 Task: Look for space in Acámbaro, Mexico from 2nd June, 2023 to 15th June, 2023 for 2 adults in price range Rs.10000 to Rs.15000. Place can be entire place with 1  bedroom having 1 bed and 1 bathroom. Property type can be house, flat, guest house, hotel. Booking option can be shelf check-in. Required host language is English.
Action: Mouse moved to (428, 112)
Screenshot: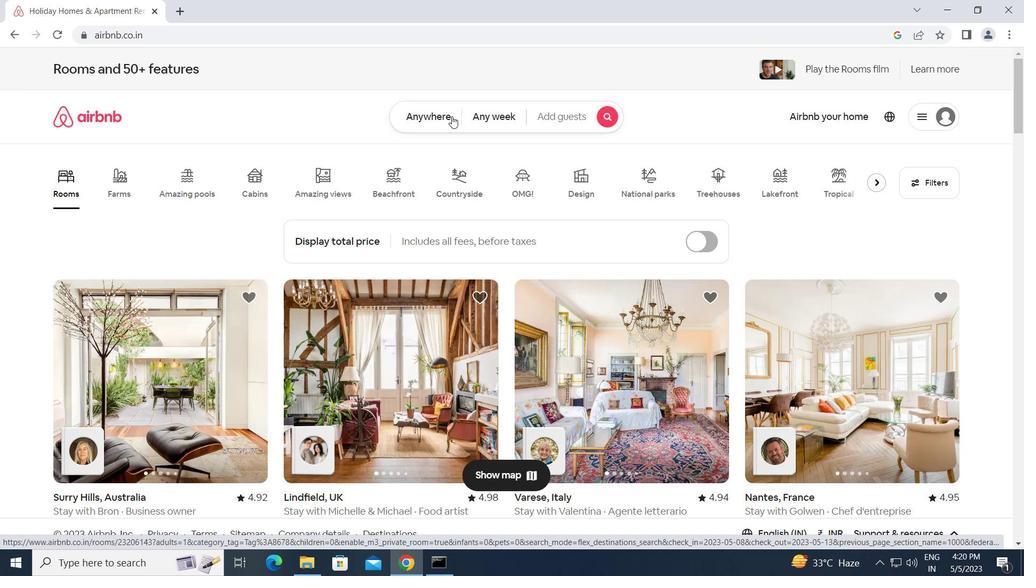 
Action: Mouse pressed left at (428, 112)
Screenshot: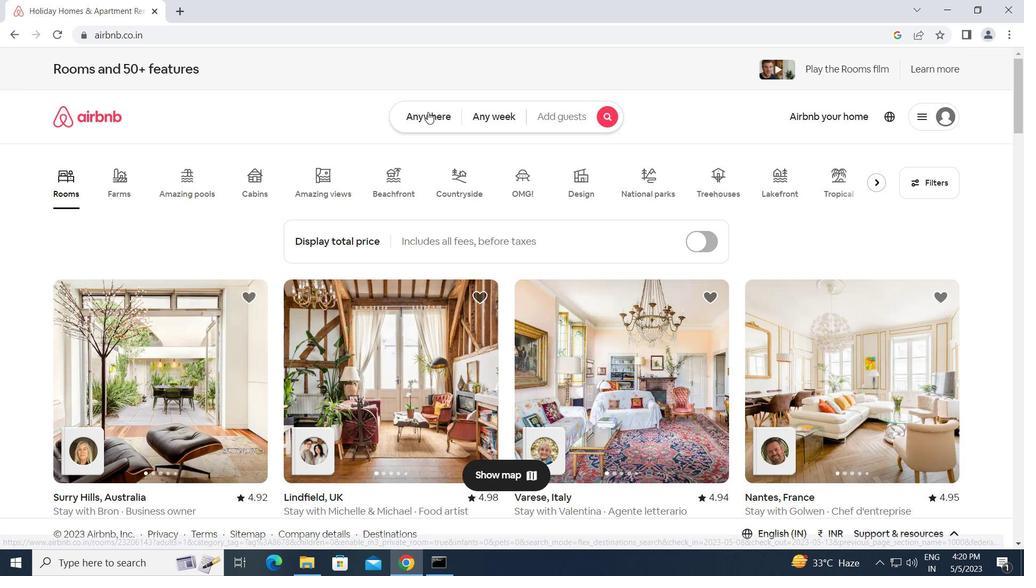 
Action: Mouse moved to (296, 159)
Screenshot: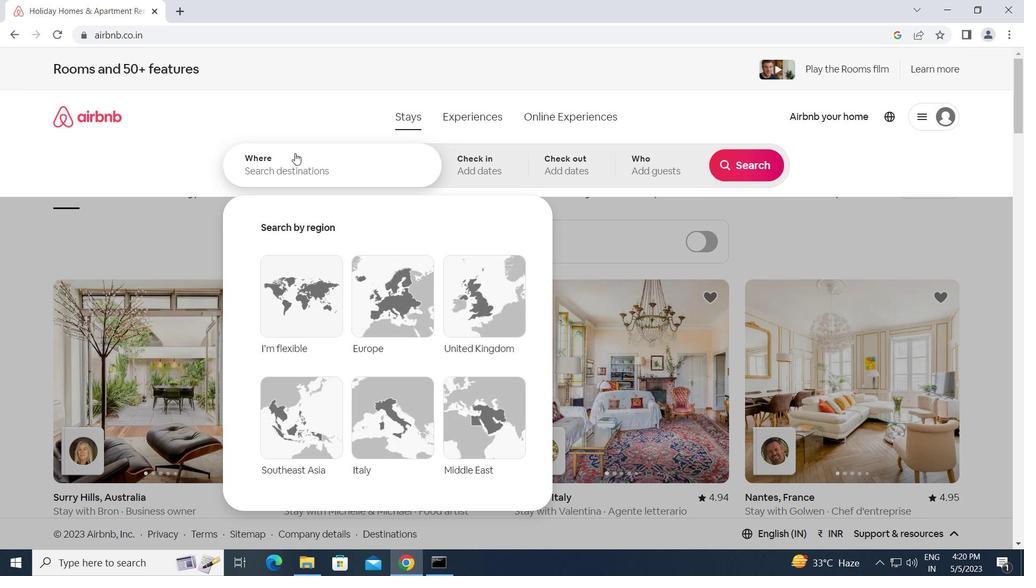 
Action: Mouse pressed left at (296, 159)
Screenshot: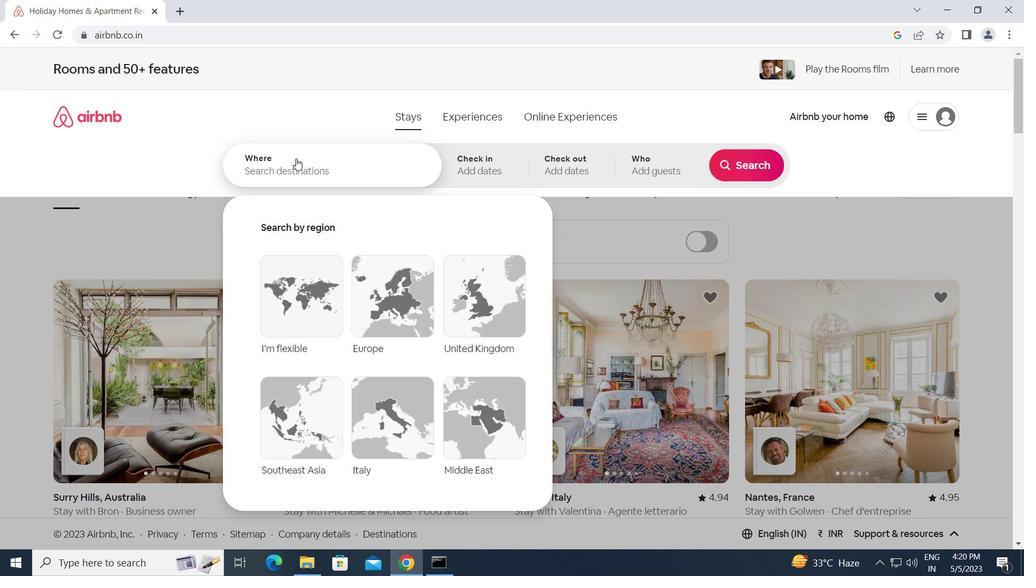 
Action: Key pressed a<Key.caps_lock>cambaro,
Screenshot: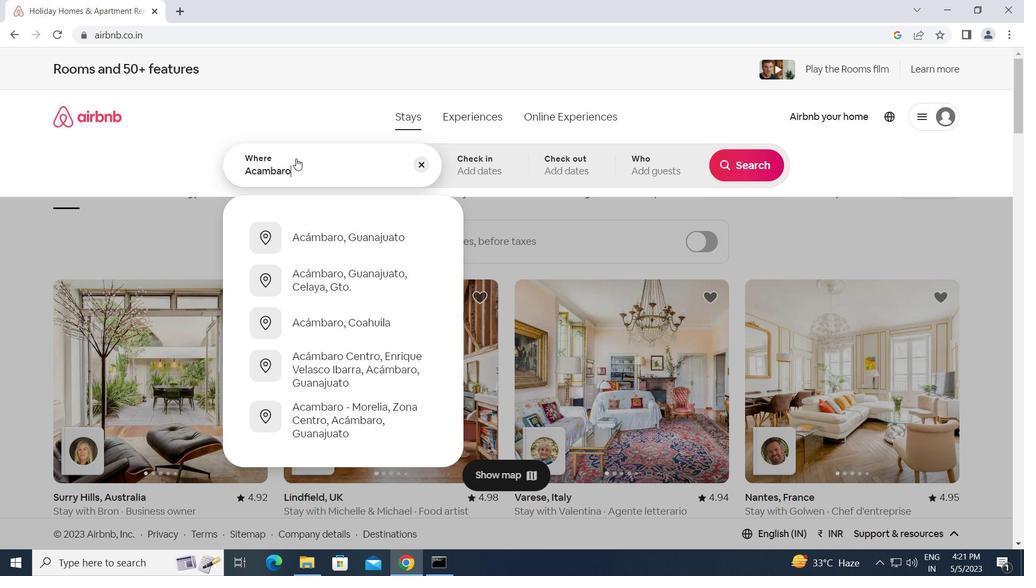 
Action: Mouse moved to (747, 197)
Screenshot: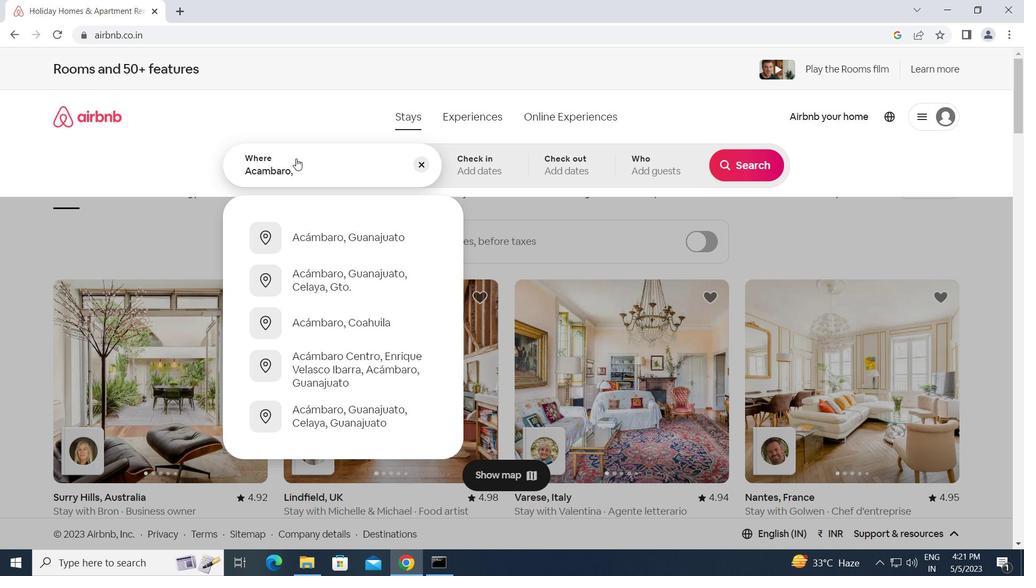 
Action: Key pressed <Key.caps_lock>m<Key.backspace><Key.space><Key.caps_lock>m<Key.caps_lock><Key.backspace>m<Key.caps_lock>exico<Key.enter>
Screenshot: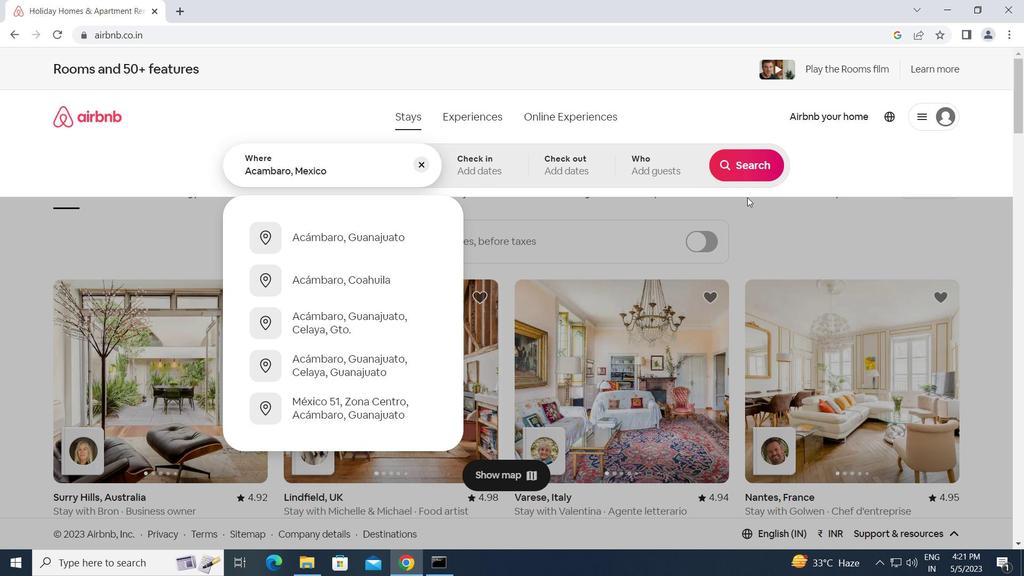
Action: Mouse moved to (696, 329)
Screenshot: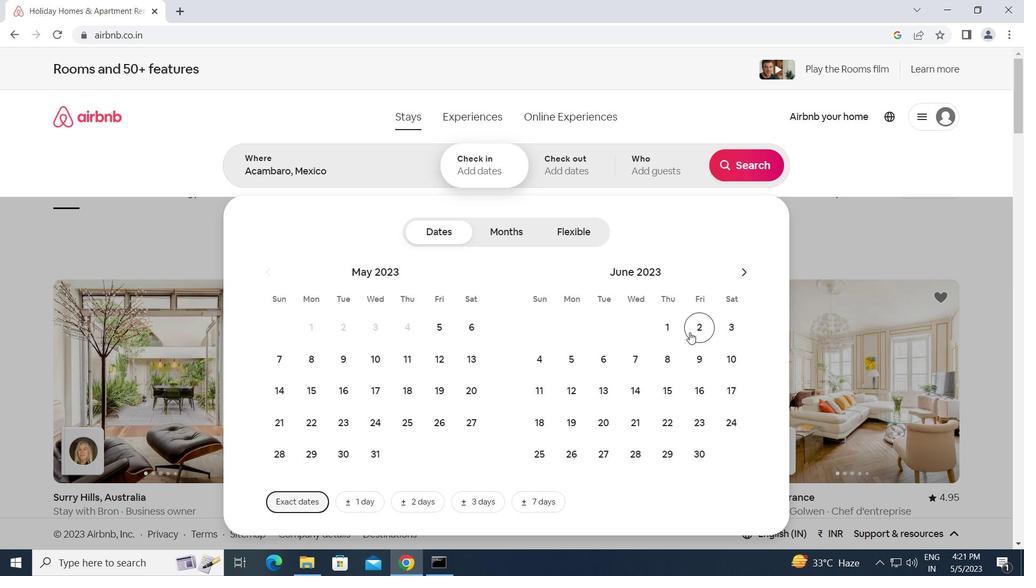 
Action: Mouse pressed left at (696, 329)
Screenshot: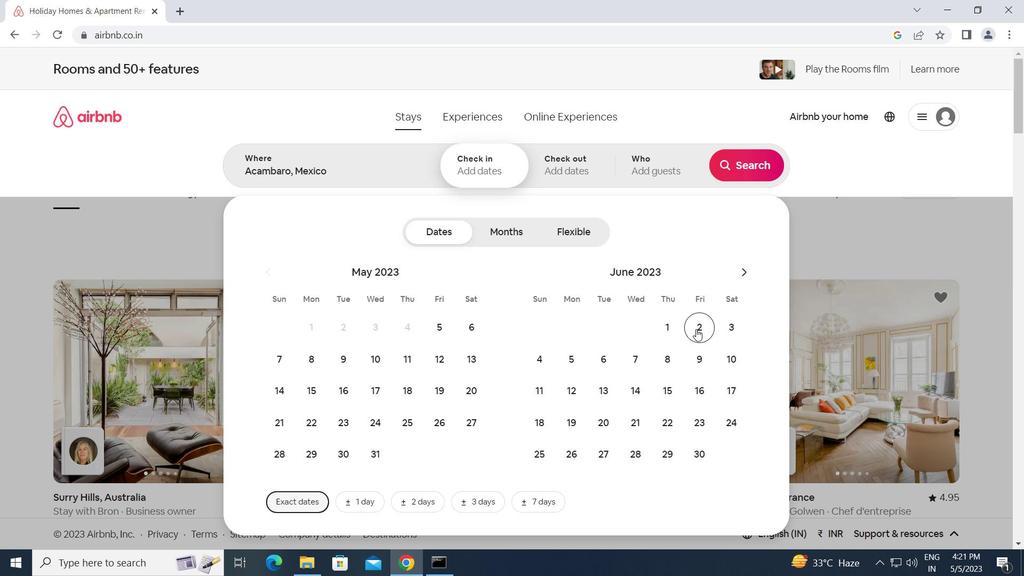 
Action: Mouse moved to (665, 391)
Screenshot: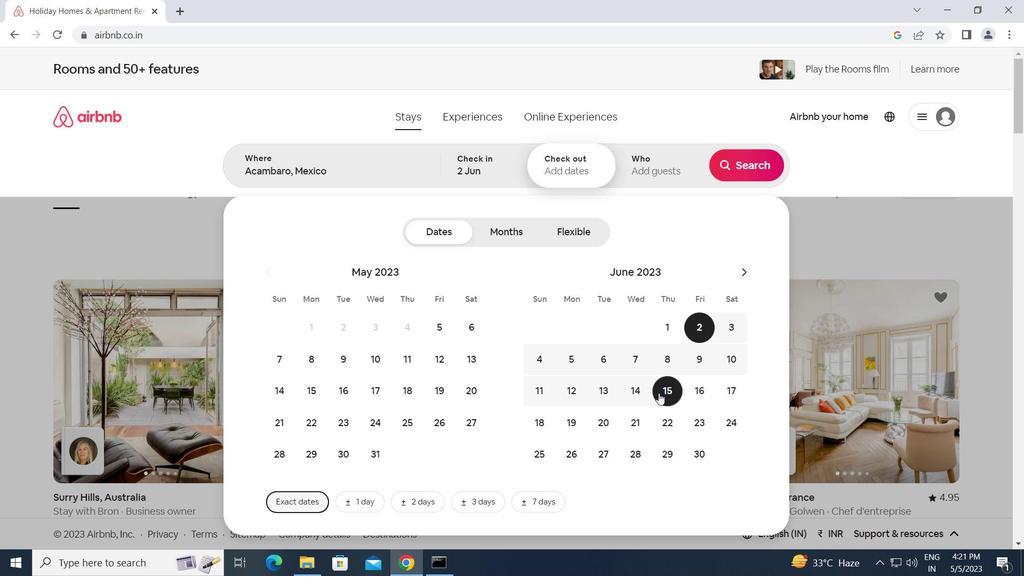
Action: Mouse pressed left at (665, 391)
Screenshot: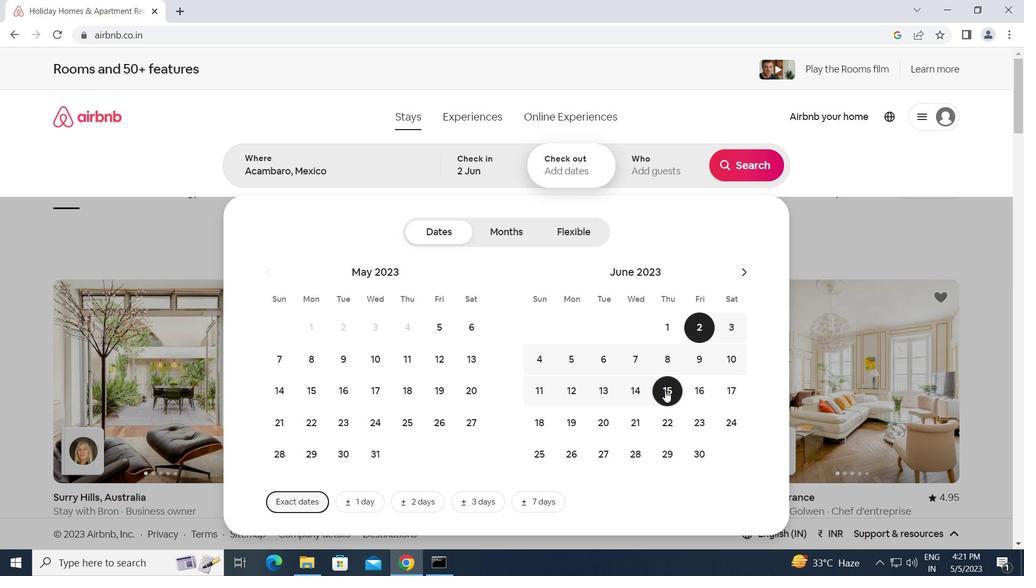 
Action: Mouse moved to (657, 158)
Screenshot: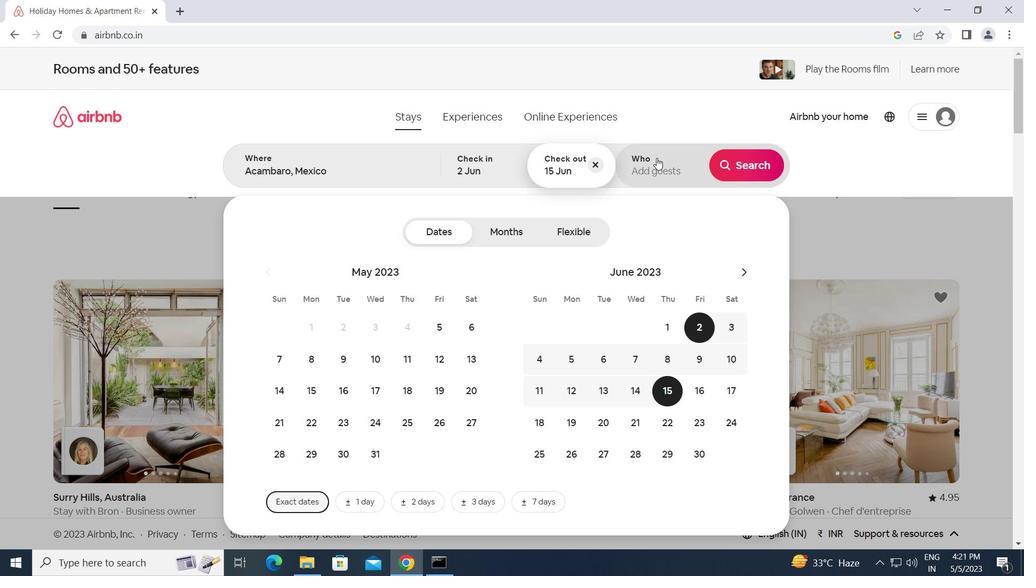 
Action: Mouse pressed left at (657, 158)
Screenshot: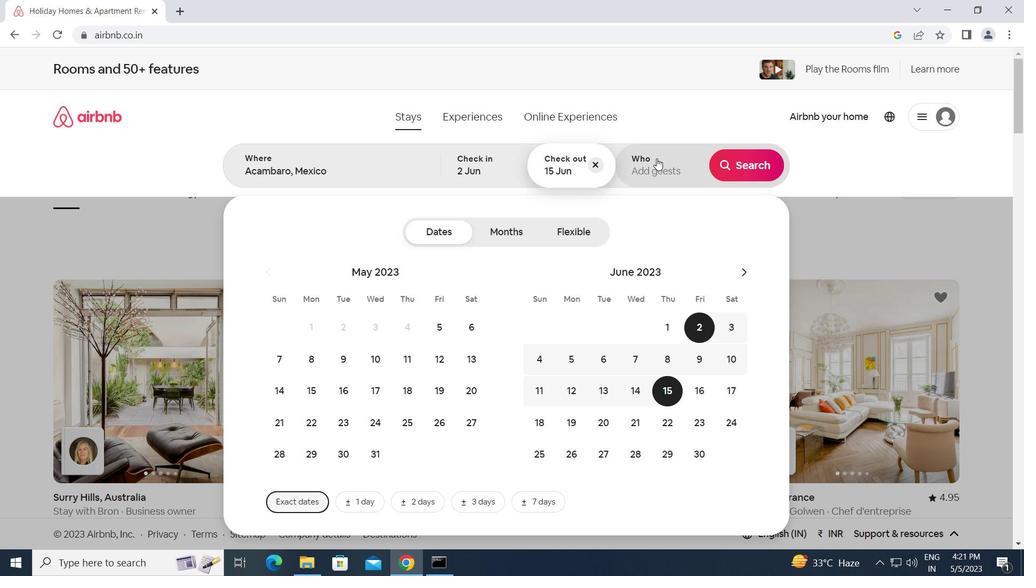 
Action: Mouse moved to (747, 234)
Screenshot: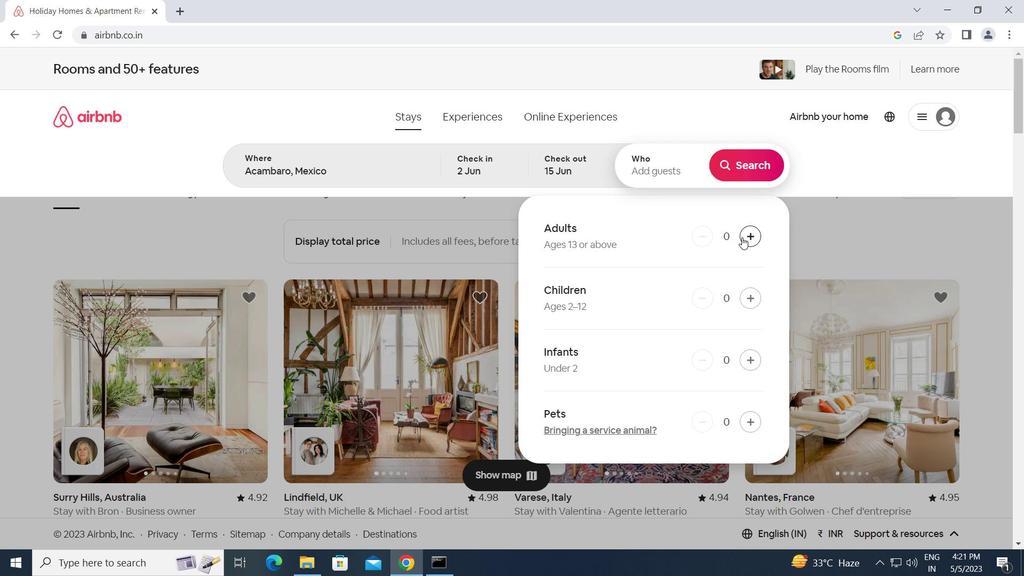 
Action: Mouse pressed left at (747, 234)
Screenshot: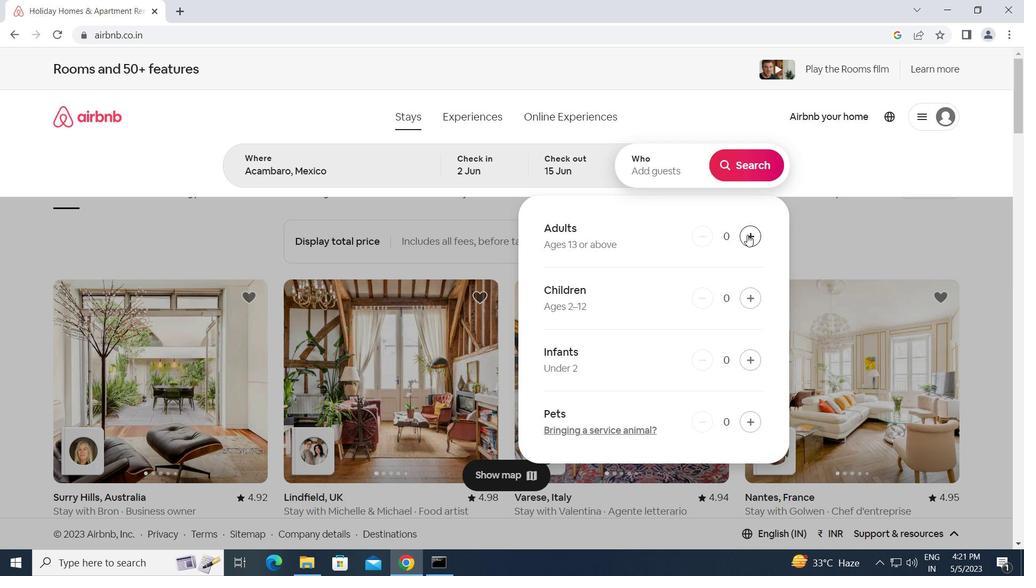 
Action: Mouse pressed left at (747, 234)
Screenshot: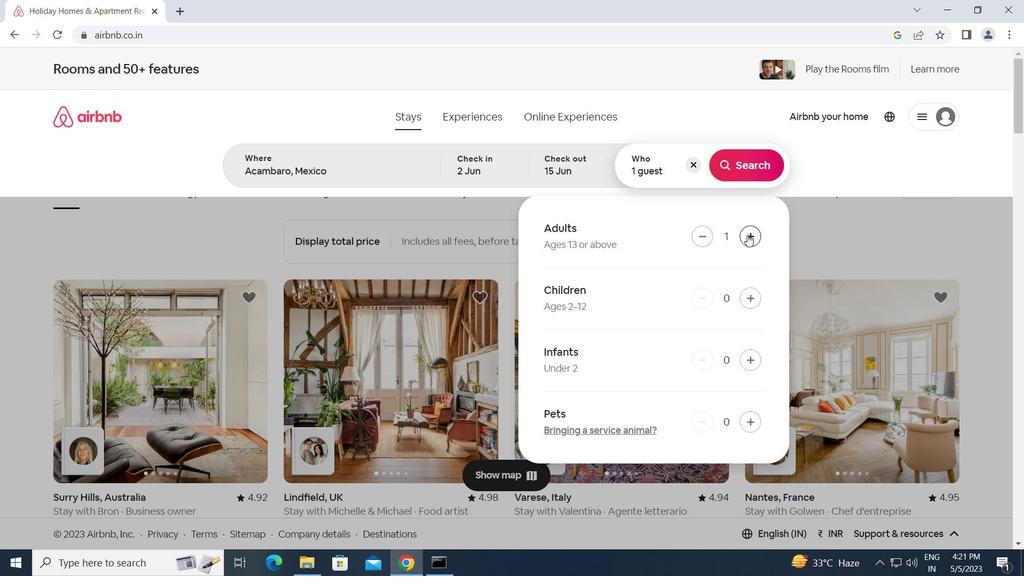 
Action: Mouse moved to (747, 156)
Screenshot: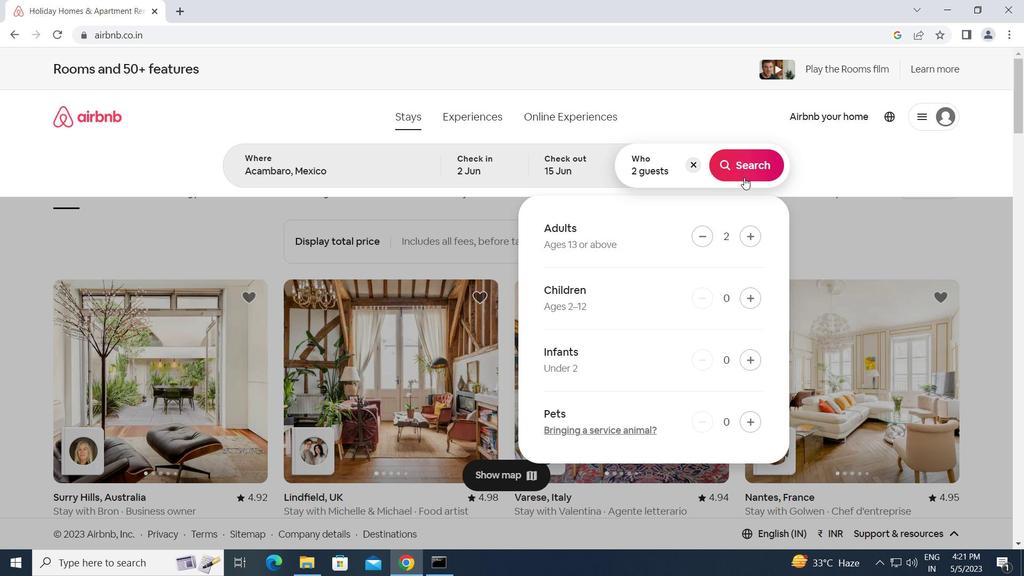 
Action: Mouse pressed left at (747, 156)
Screenshot: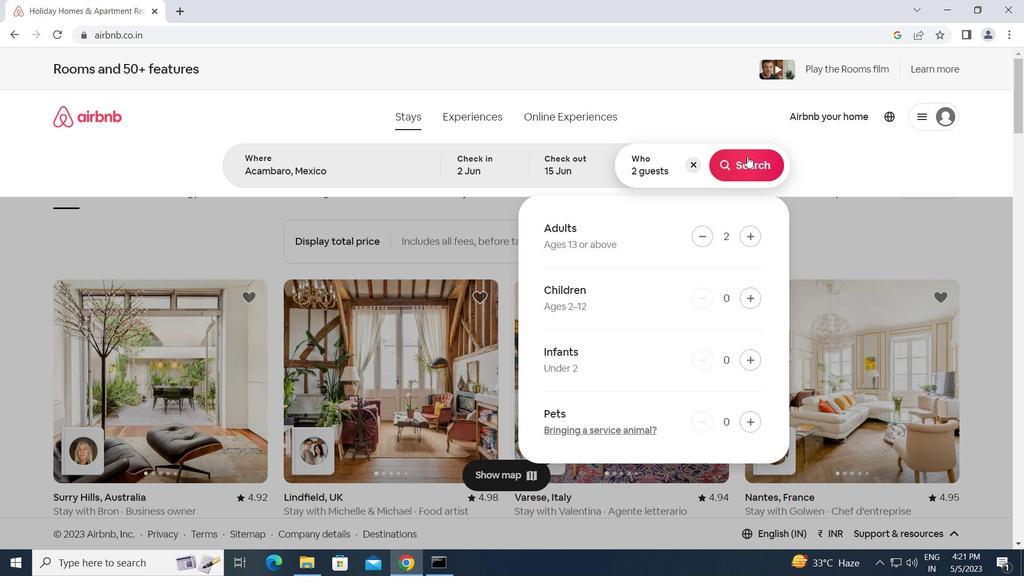 
Action: Mouse moved to (959, 127)
Screenshot: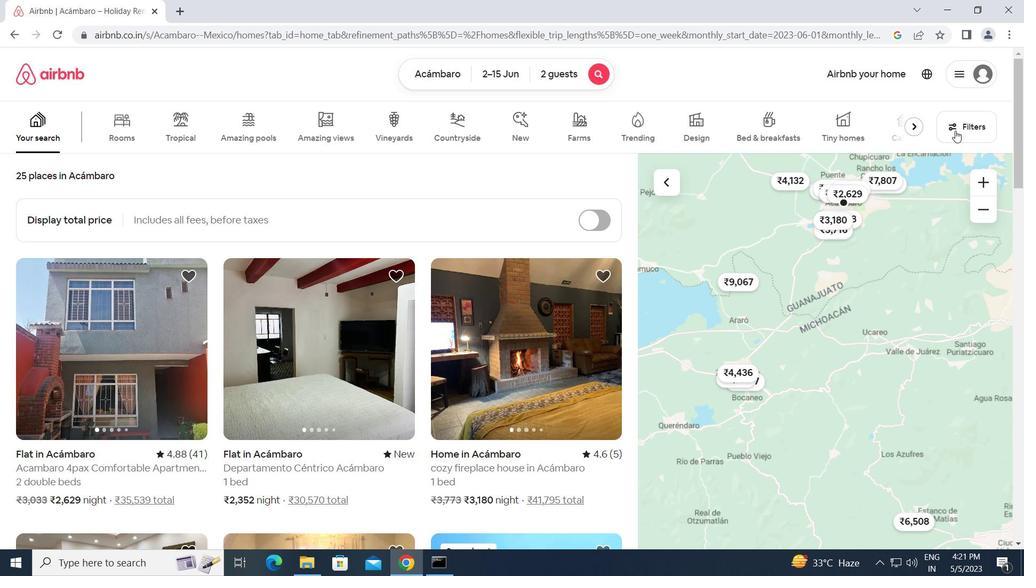 
Action: Mouse pressed left at (959, 127)
Screenshot: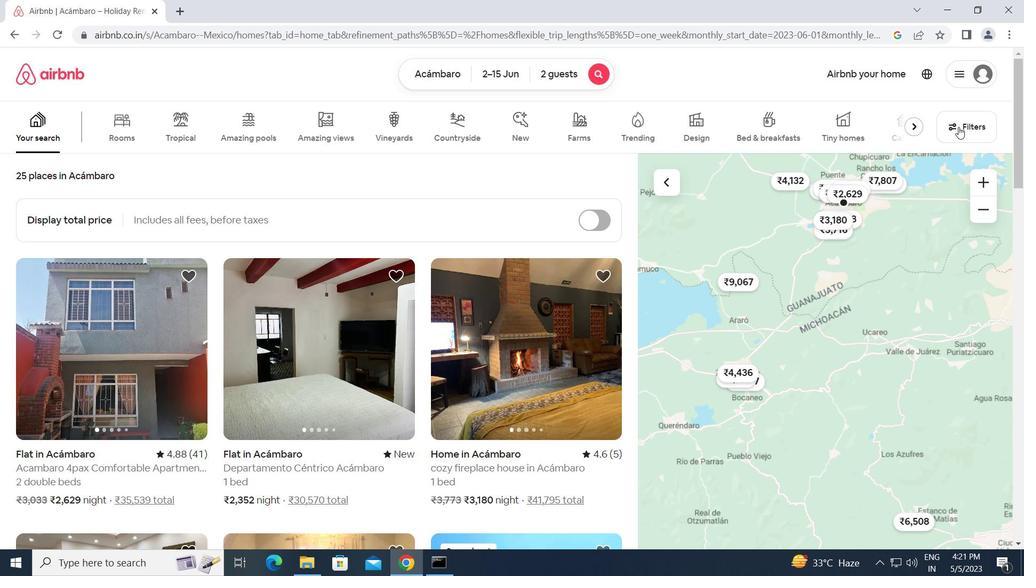 
Action: Mouse moved to (330, 458)
Screenshot: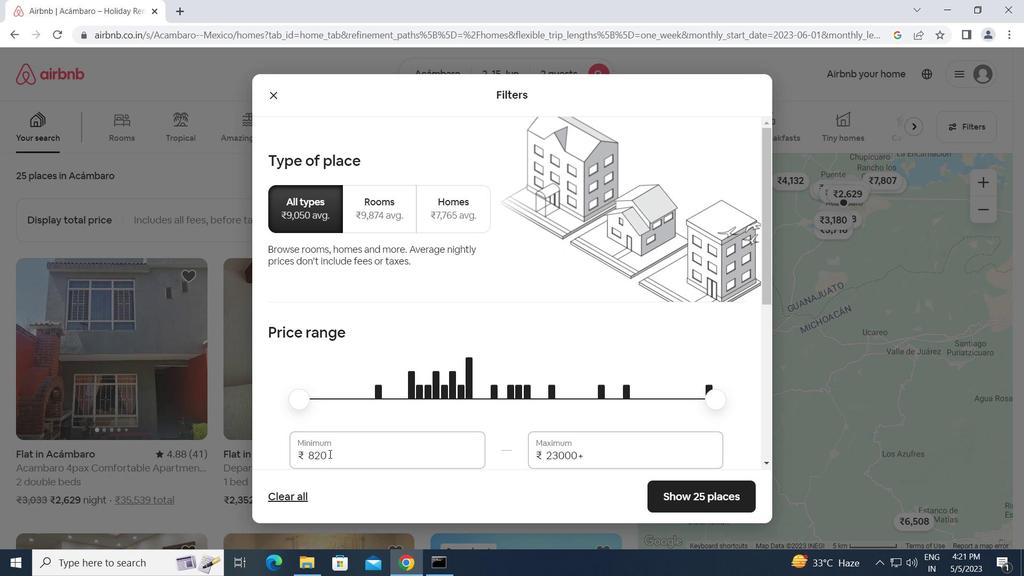 
Action: Mouse pressed left at (330, 458)
Screenshot: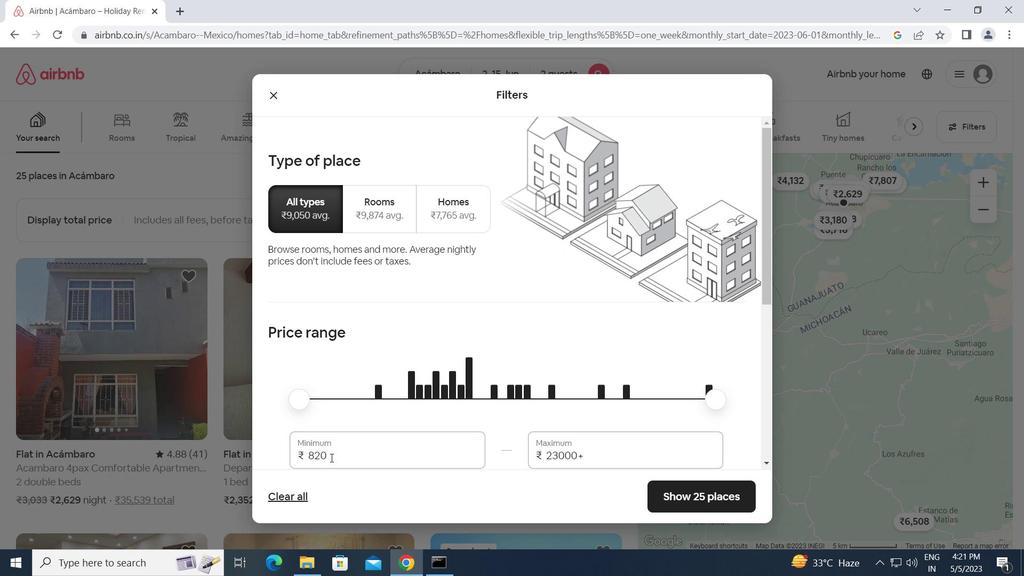
Action: Mouse moved to (298, 456)
Screenshot: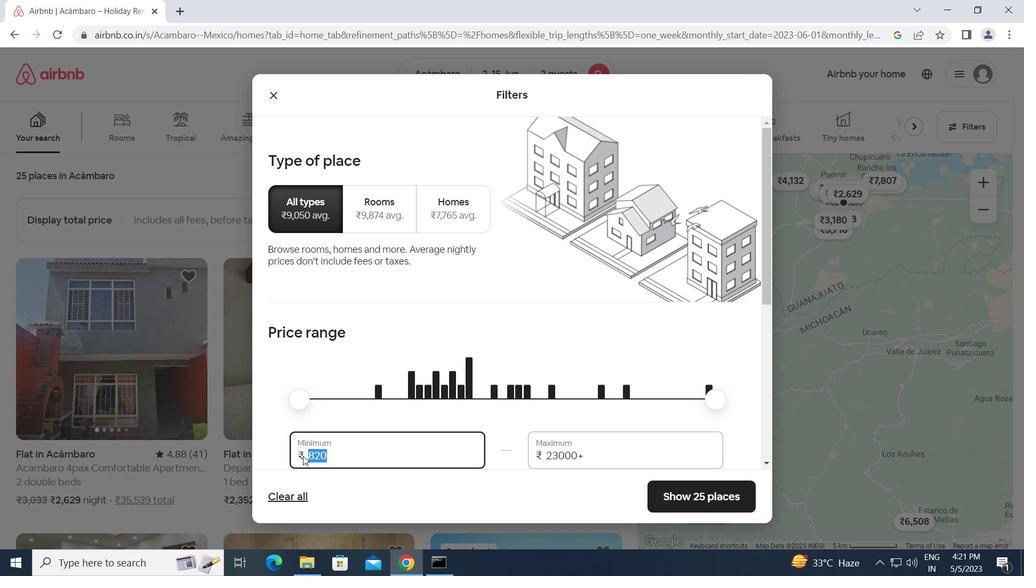
Action: Key pressed 10000<Key.tab>15000
Screenshot: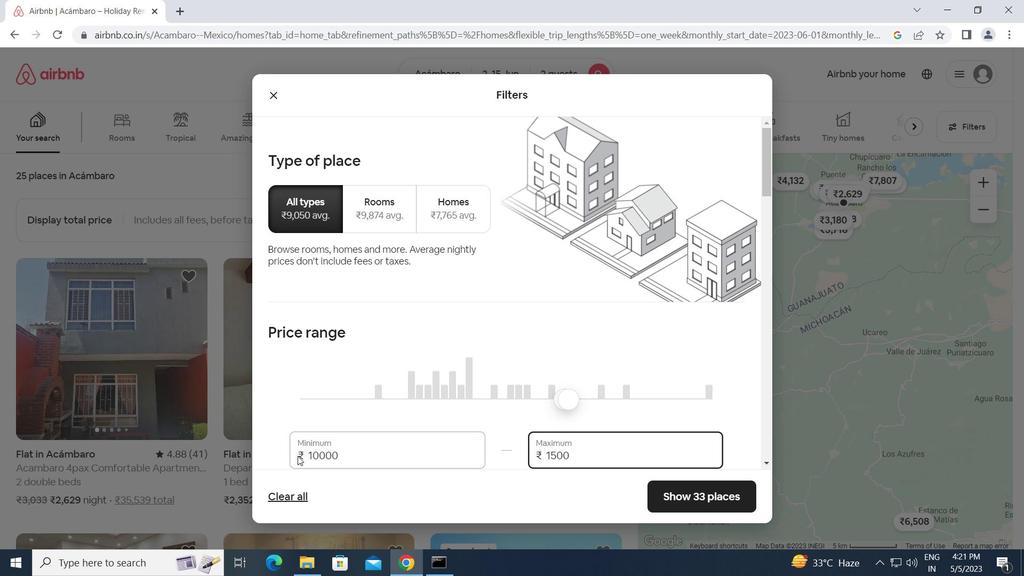 
Action: Mouse moved to (343, 466)
Screenshot: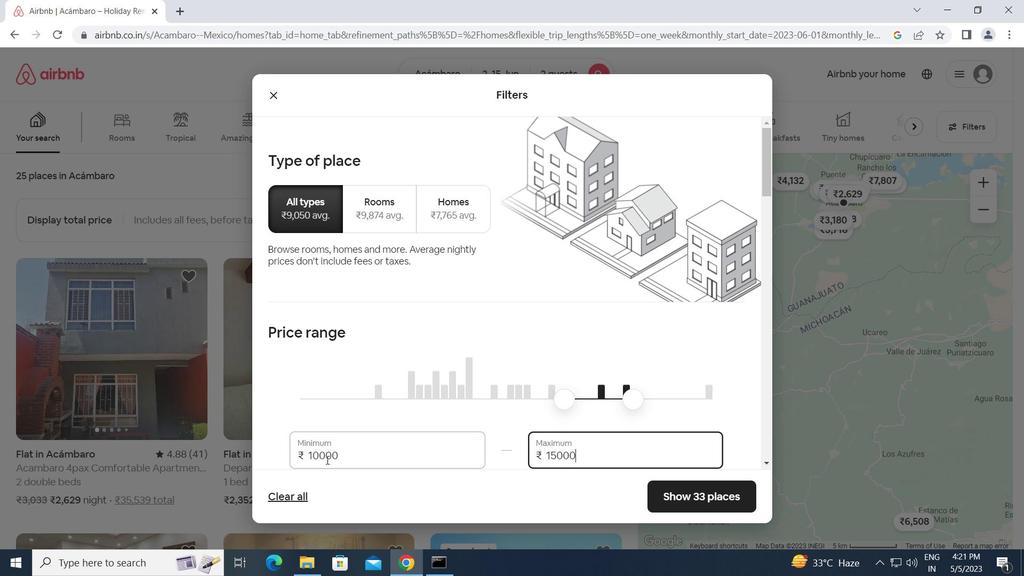 
Action: Mouse scrolled (343, 465) with delta (0, 0)
Screenshot: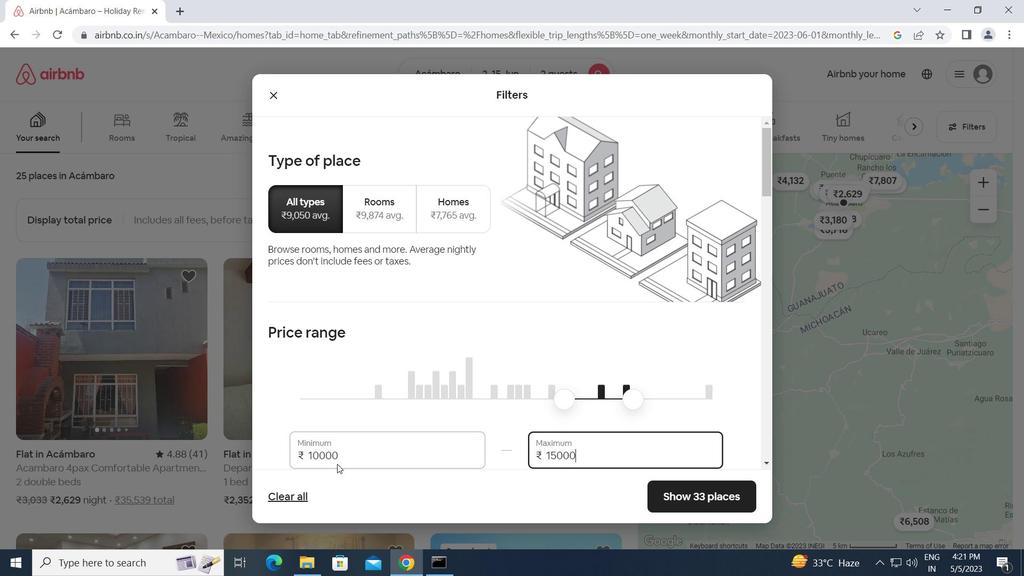 
Action: Mouse scrolled (343, 465) with delta (0, 0)
Screenshot: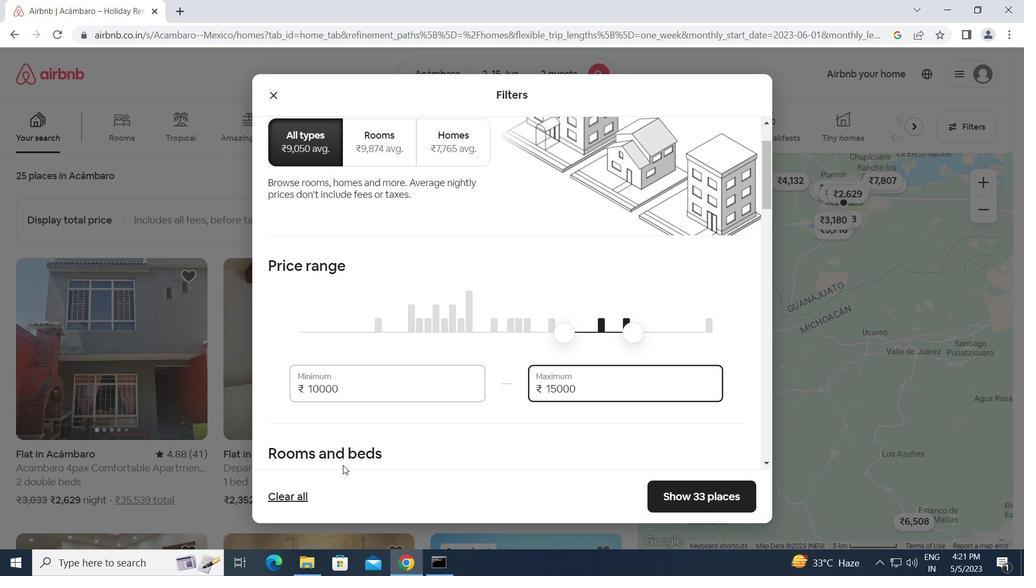 
Action: Mouse scrolled (343, 465) with delta (0, 0)
Screenshot: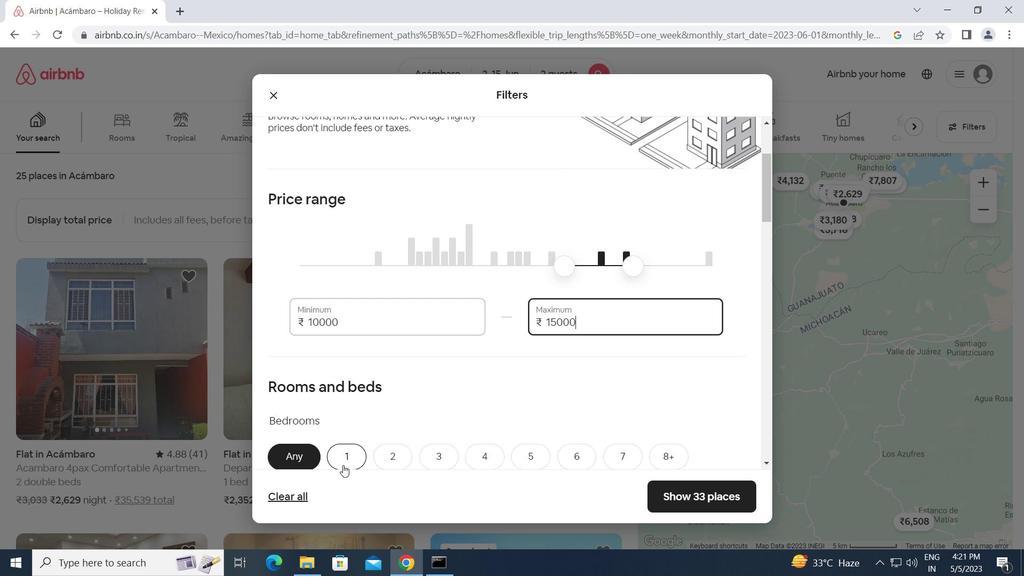 
Action: Mouse scrolled (343, 465) with delta (0, 0)
Screenshot: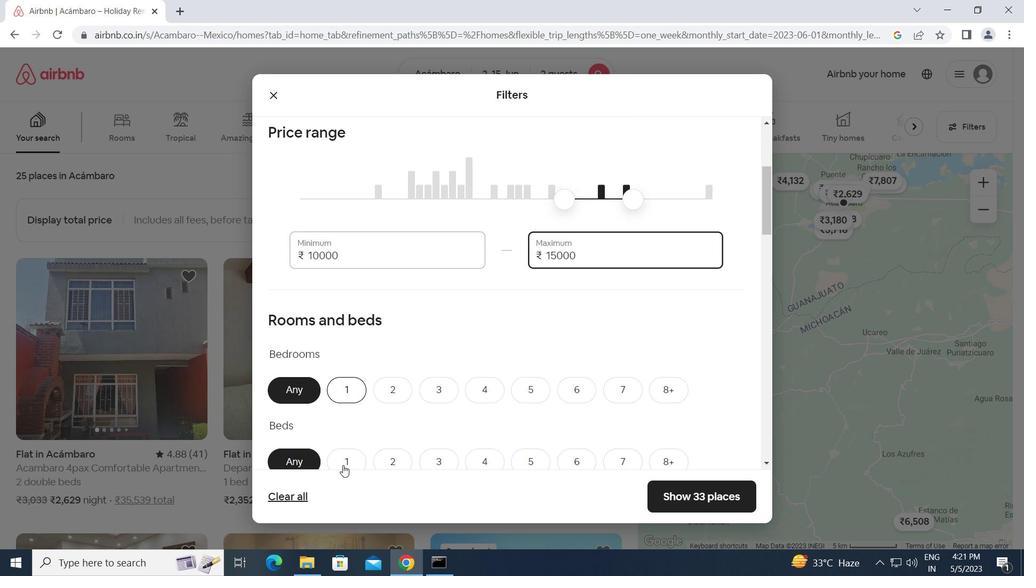 
Action: Mouse scrolled (343, 465) with delta (0, 0)
Screenshot: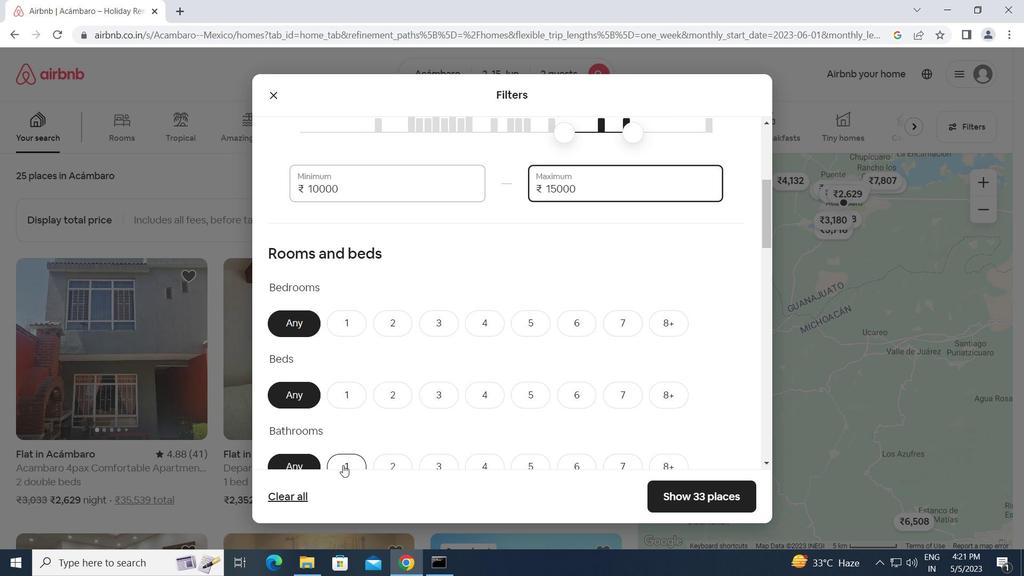
Action: Mouse moved to (343, 259)
Screenshot: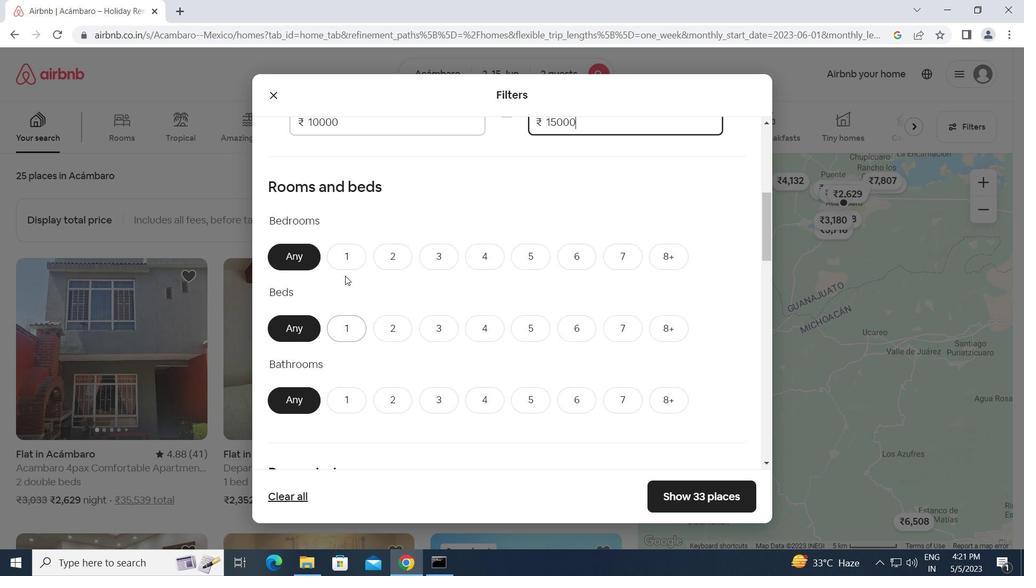 
Action: Mouse pressed left at (343, 259)
Screenshot: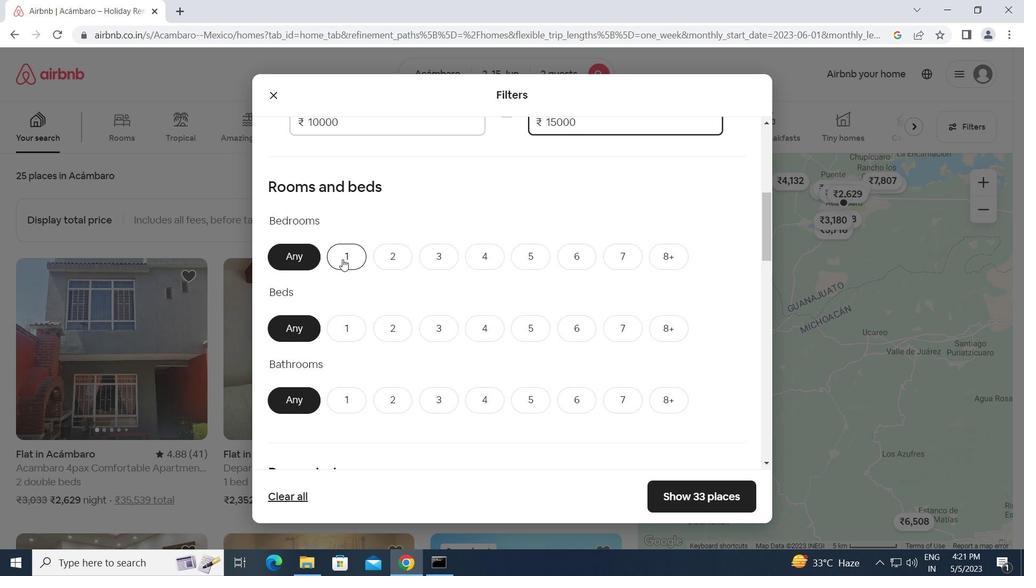 
Action: Mouse moved to (347, 325)
Screenshot: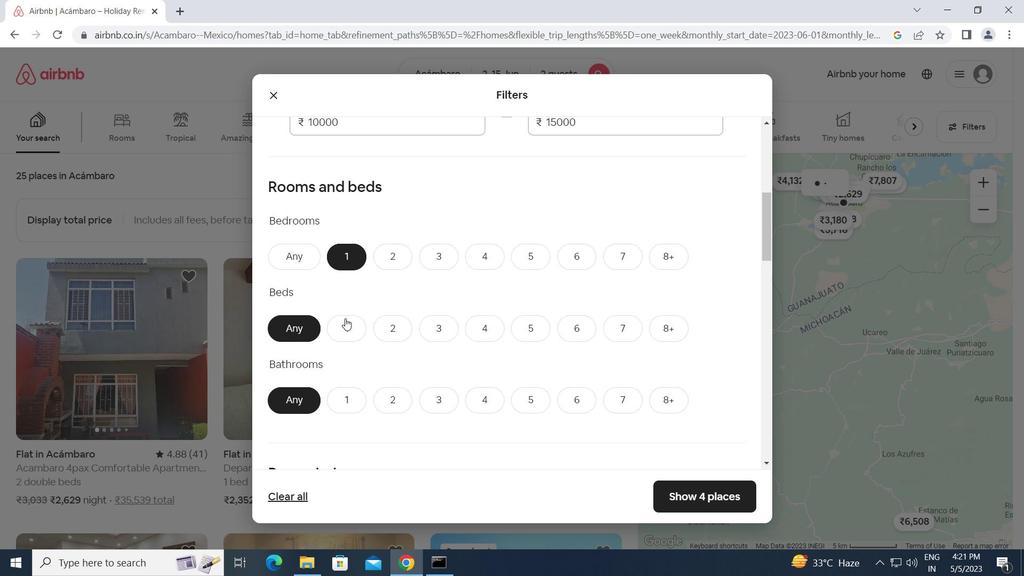 
Action: Mouse pressed left at (347, 325)
Screenshot: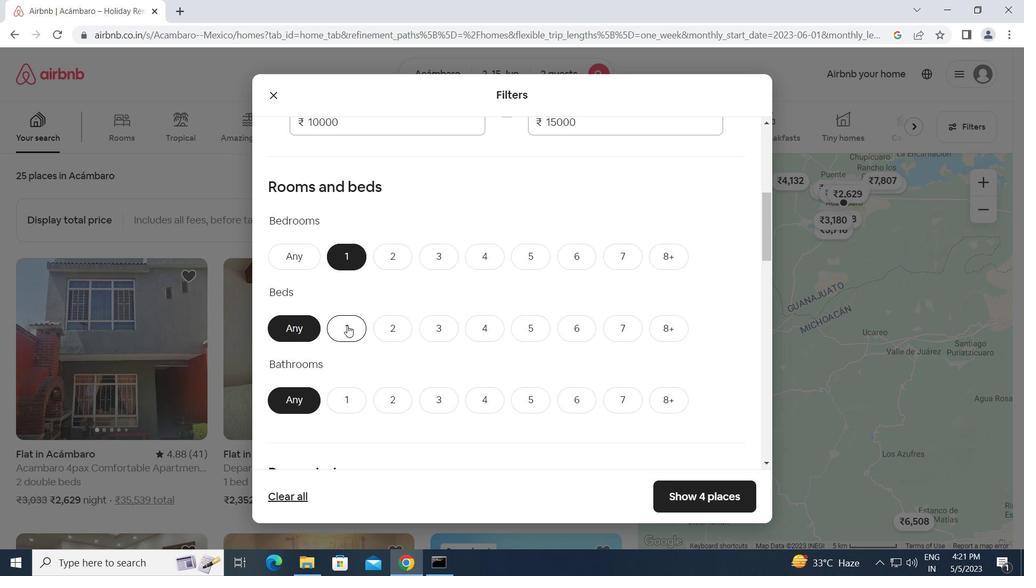 
Action: Mouse moved to (351, 400)
Screenshot: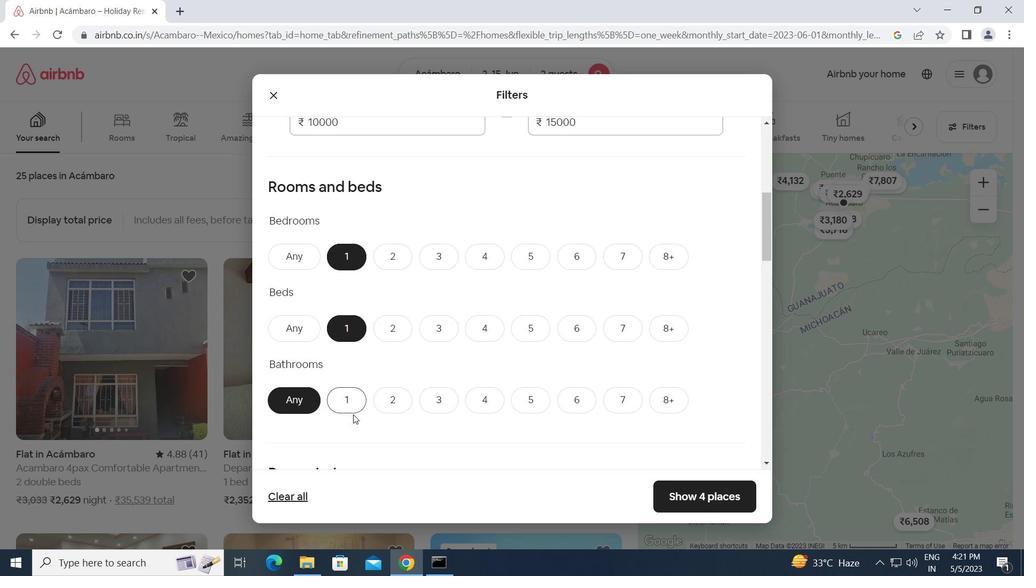 
Action: Mouse pressed left at (351, 400)
Screenshot: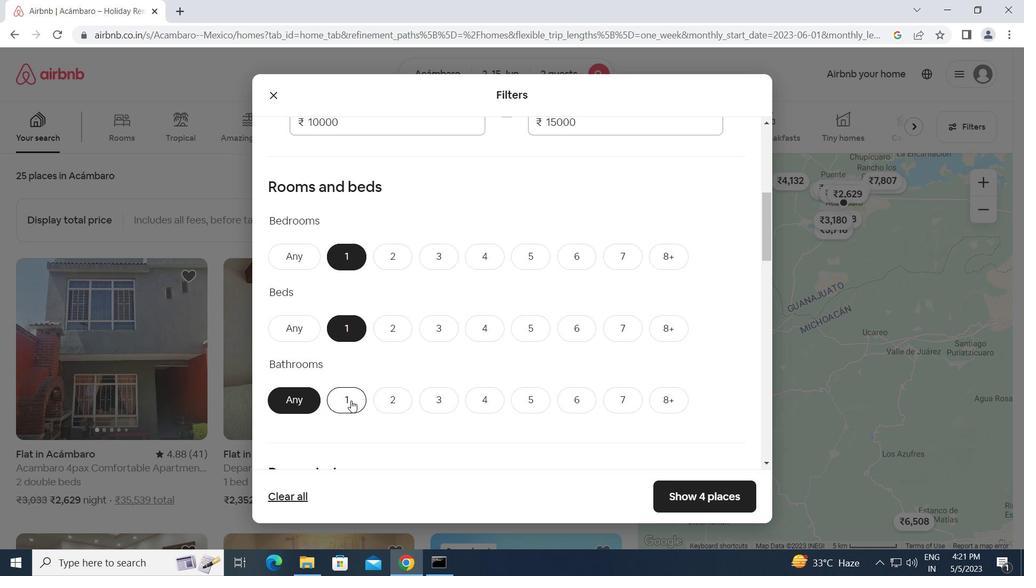 
Action: Mouse scrolled (351, 400) with delta (0, 0)
Screenshot: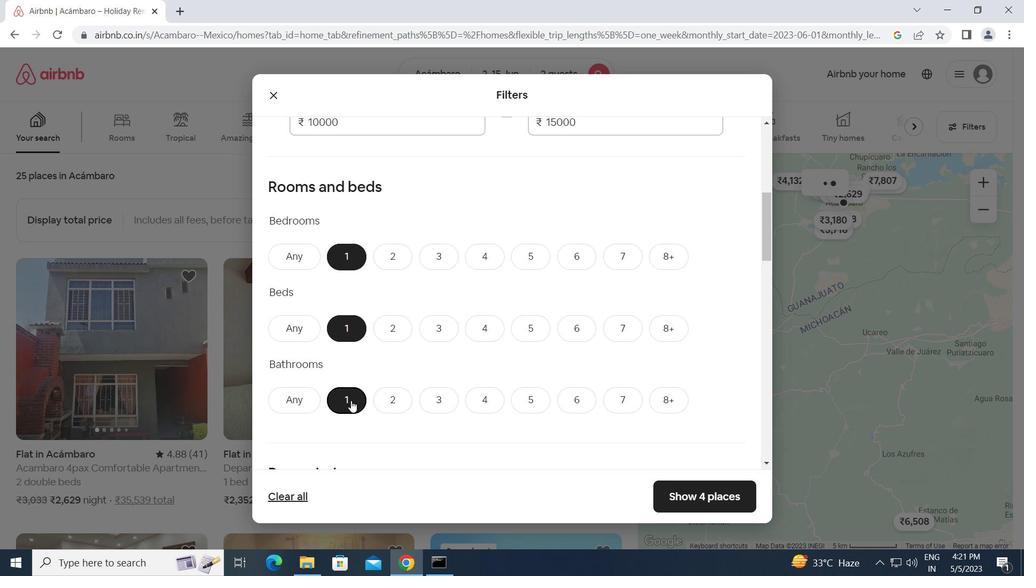 
Action: Mouse scrolled (351, 400) with delta (0, 0)
Screenshot: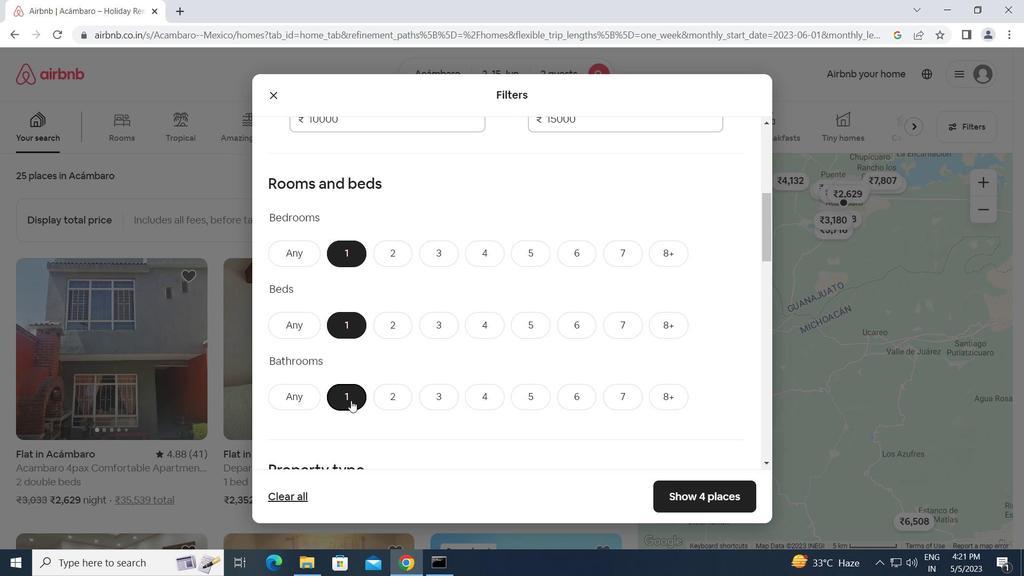 
Action: Mouse moved to (343, 399)
Screenshot: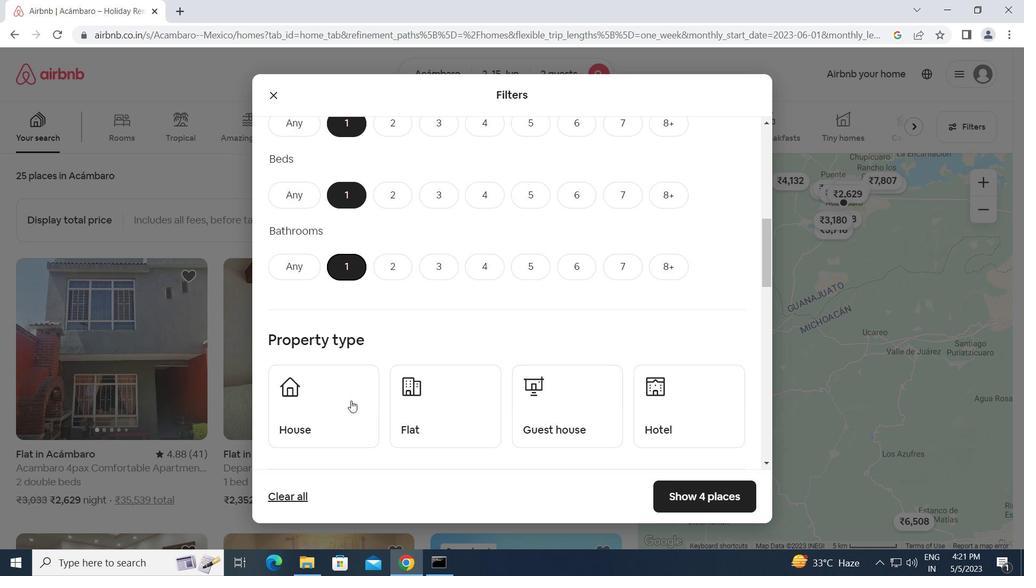 
Action: Mouse pressed left at (343, 399)
Screenshot: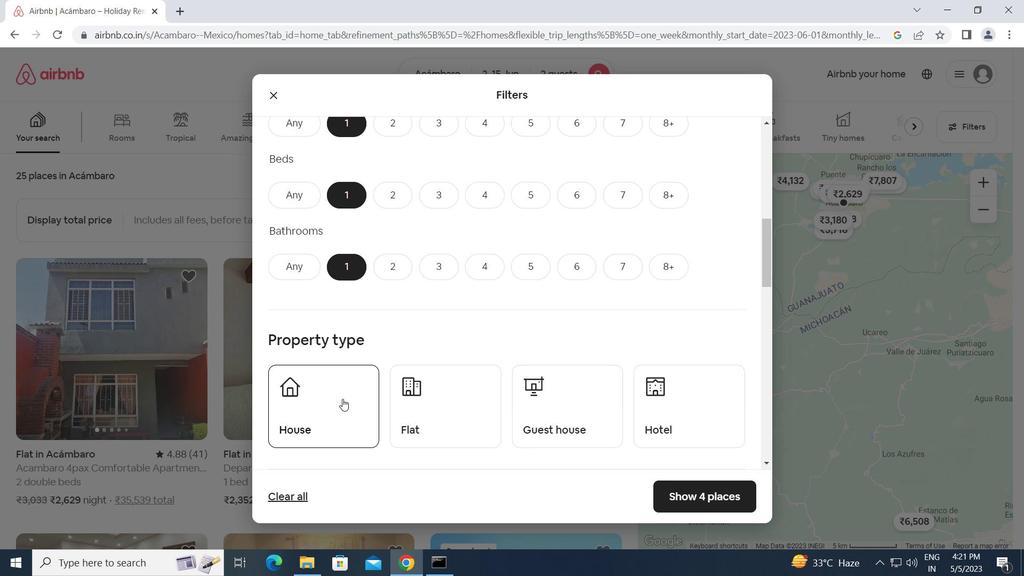 
Action: Mouse moved to (423, 404)
Screenshot: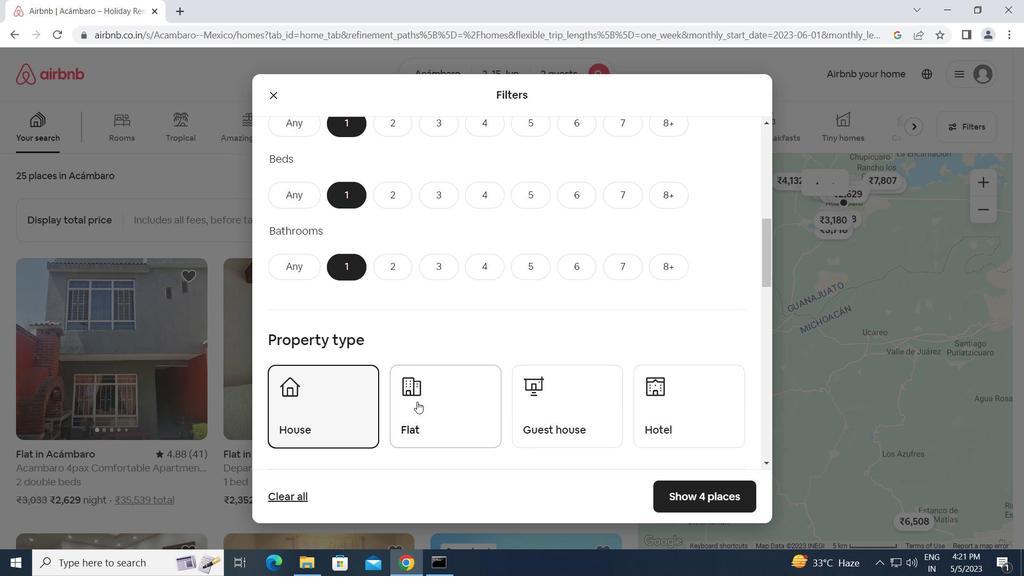 
Action: Mouse pressed left at (423, 404)
Screenshot: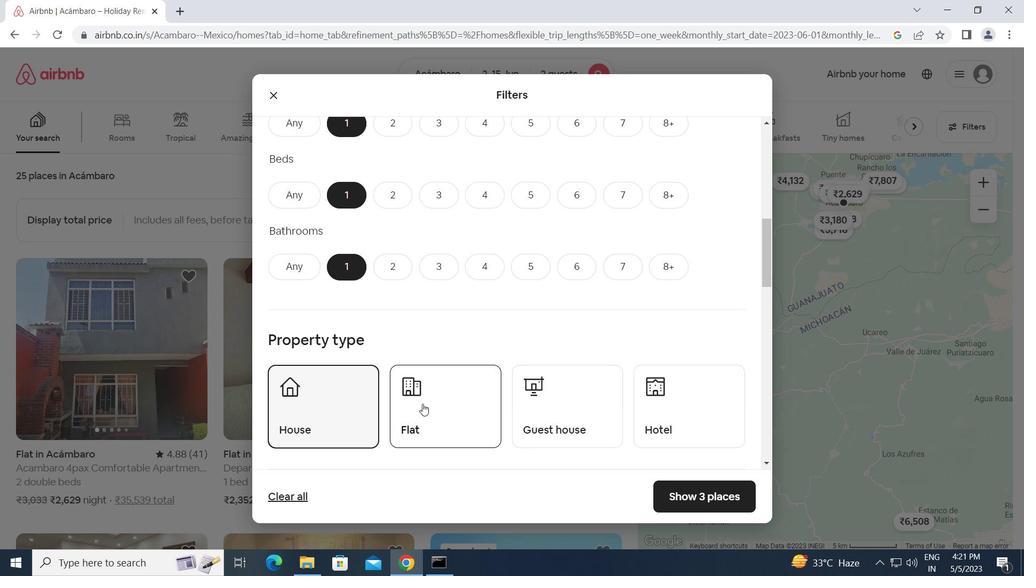 
Action: Mouse moved to (542, 401)
Screenshot: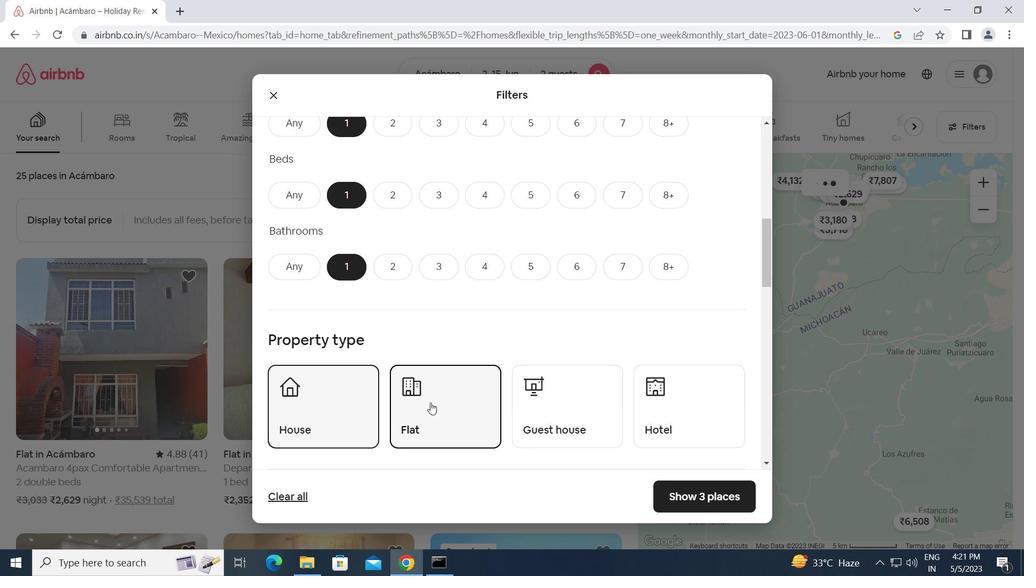 
Action: Mouse pressed left at (542, 401)
Screenshot: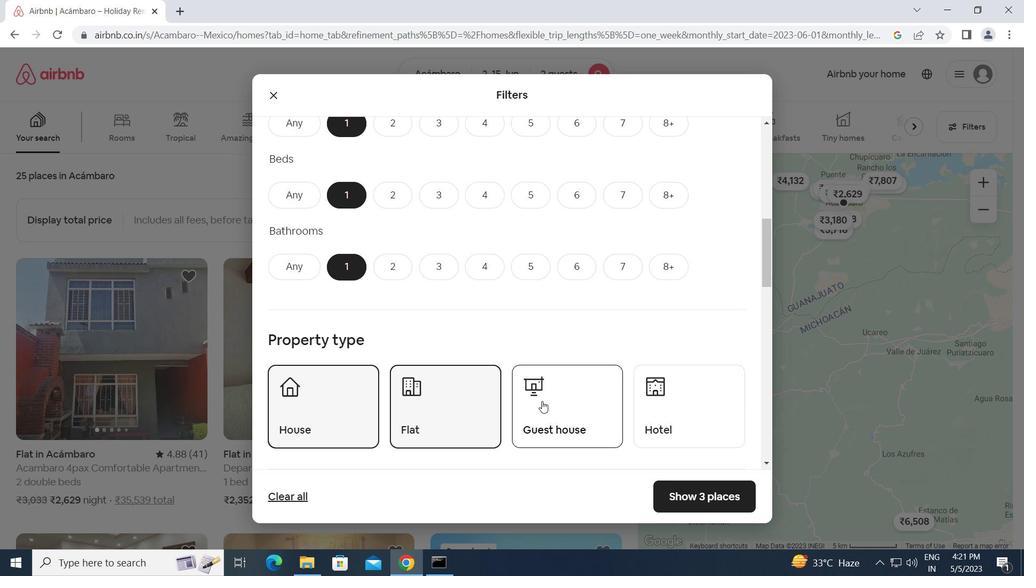 
Action: Mouse moved to (678, 411)
Screenshot: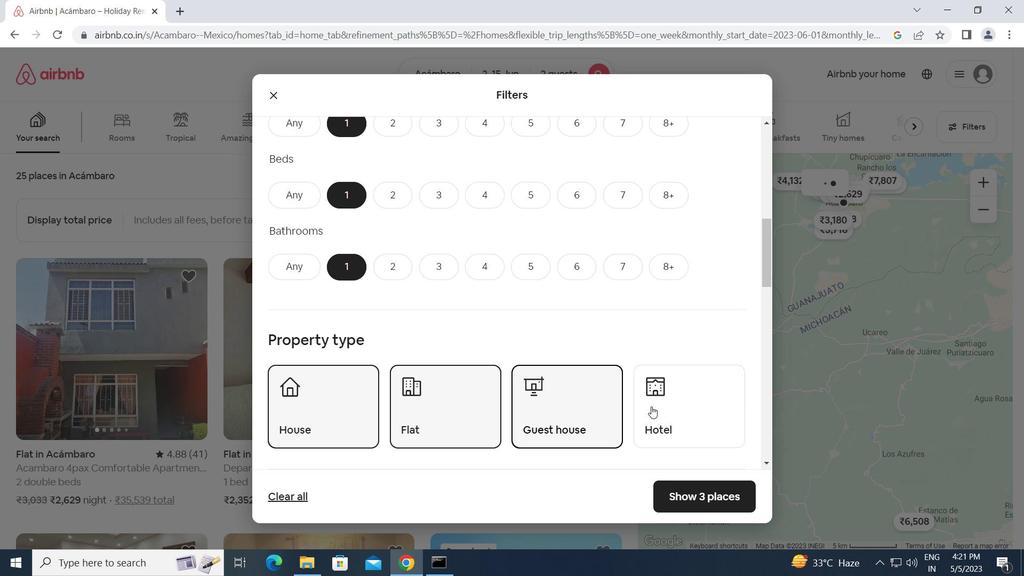 
Action: Mouse pressed left at (678, 411)
Screenshot: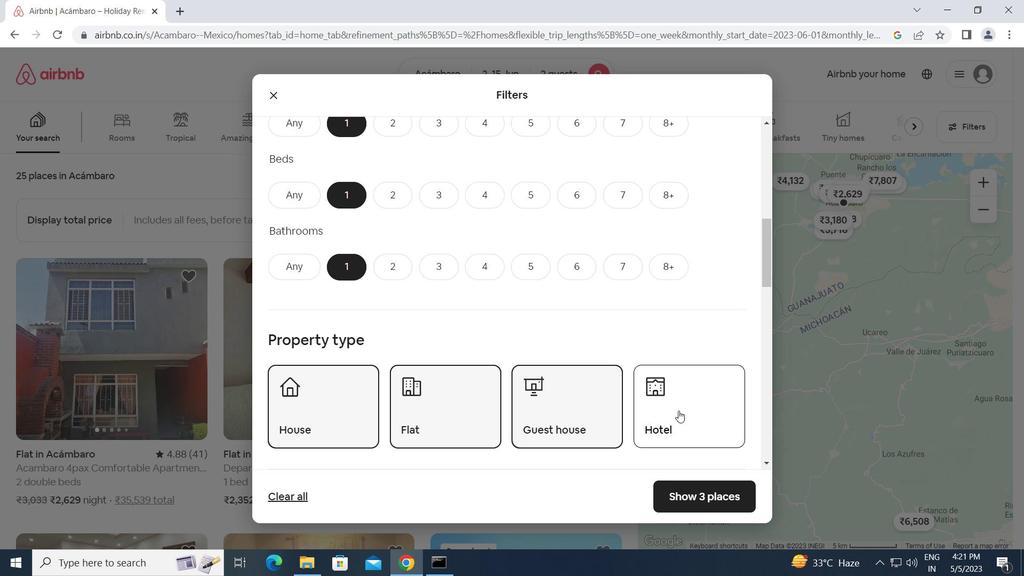 
Action: Mouse moved to (524, 473)
Screenshot: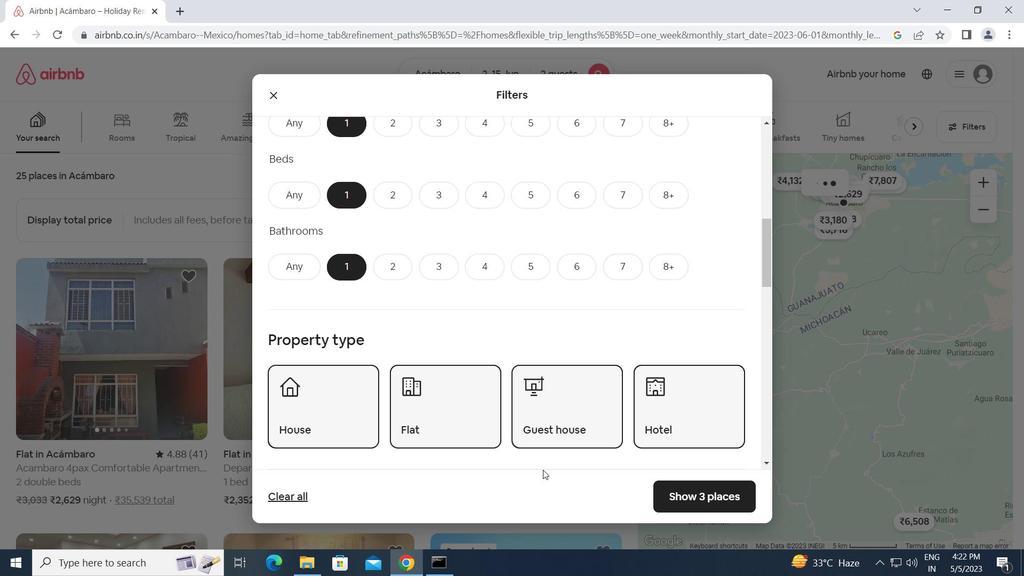 
Action: Mouse scrolled (524, 472) with delta (0, 0)
Screenshot: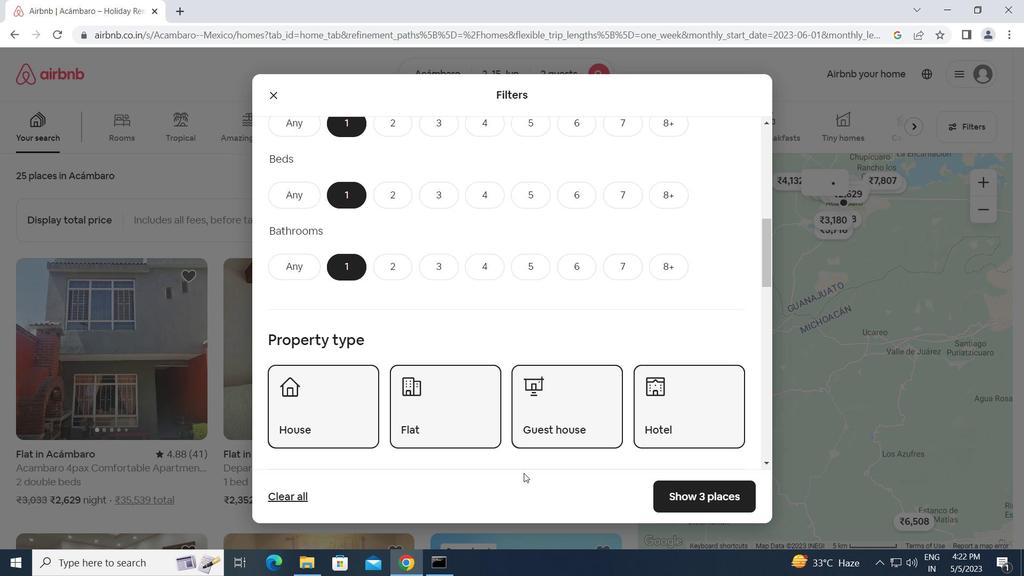 
Action: Mouse scrolled (524, 472) with delta (0, 0)
Screenshot: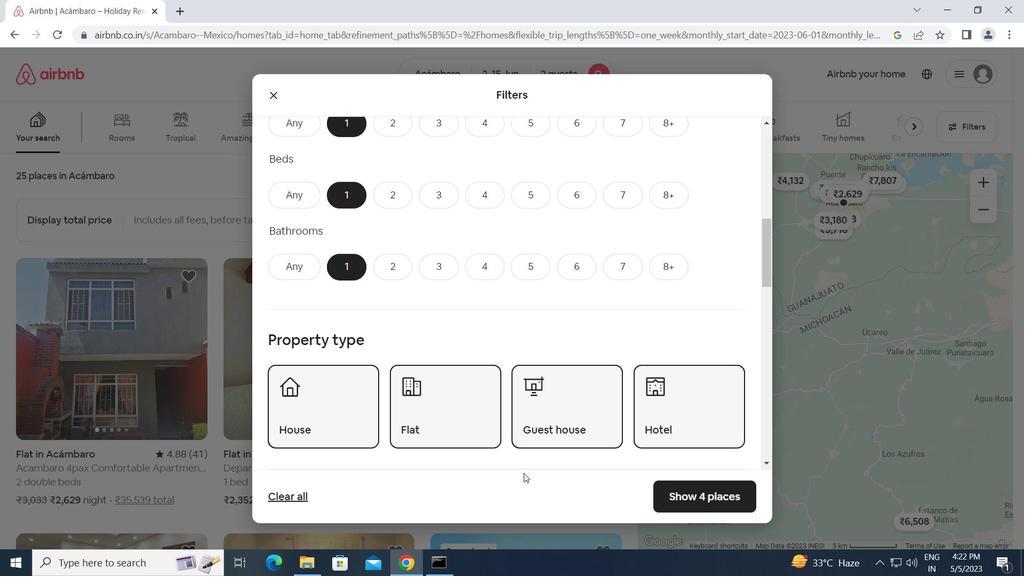 
Action: Mouse moved to (524, 426)
Screenshot: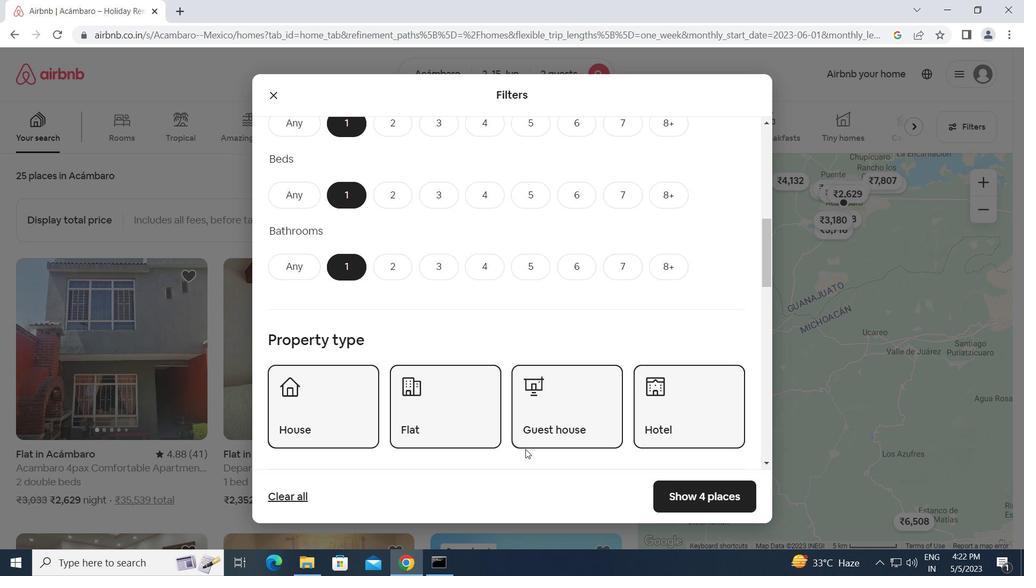 
Action: Mouse scrolled (524, 425) with delta (0, 0)
Screenshot: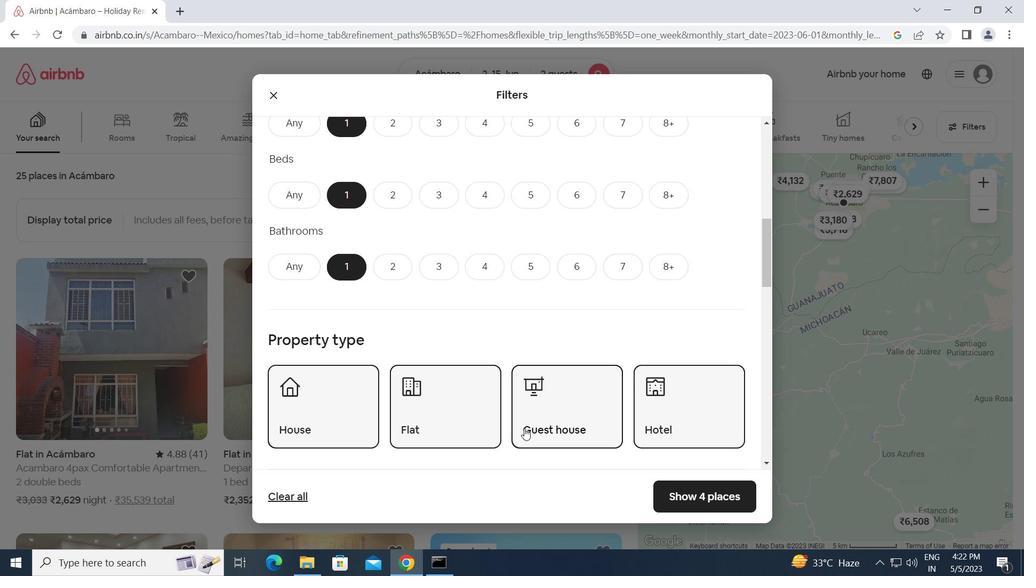 
Action: Mouse scrolled (524, 425) with delta (0, 0)
Screenshot: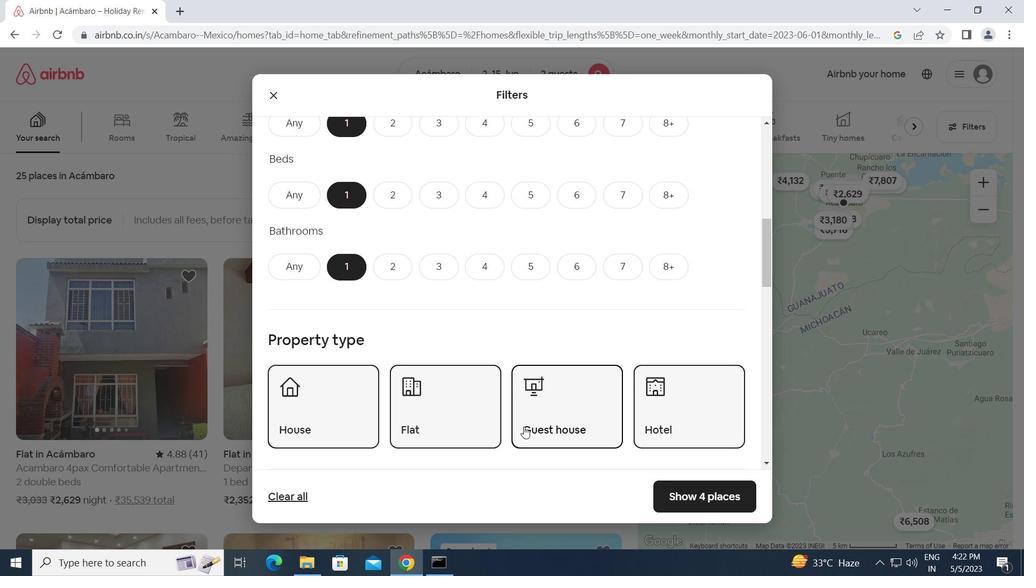 
Action: Mouse scrolled (524, 425) with delta (0, 0)
Screenshot: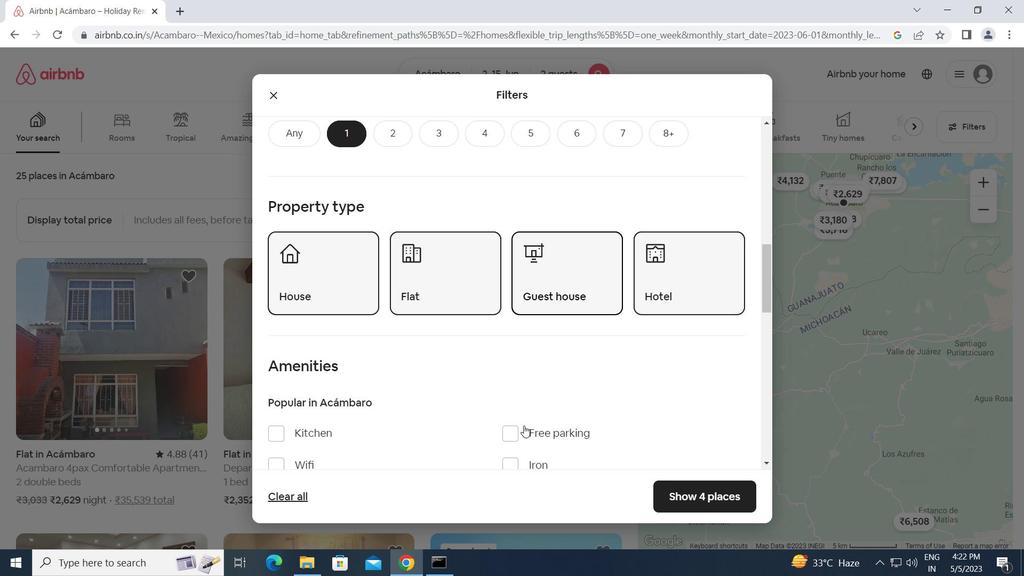 
Action: Mouse scrolled (524, 425) with delta (0, 0)
Screenshot: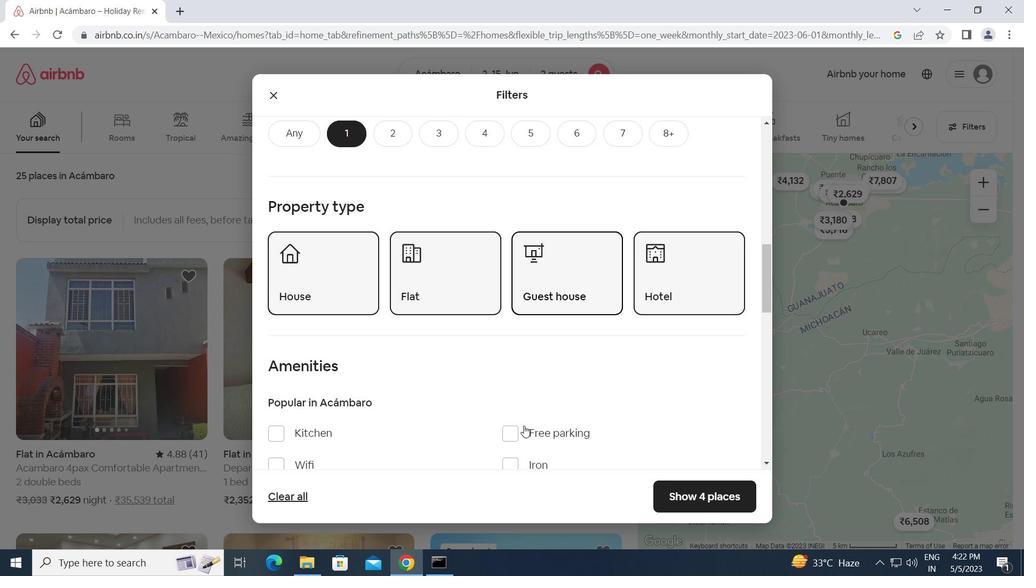 
Action: Mouse scrolled (524, 425) with delta (0, 0)
Screenshot: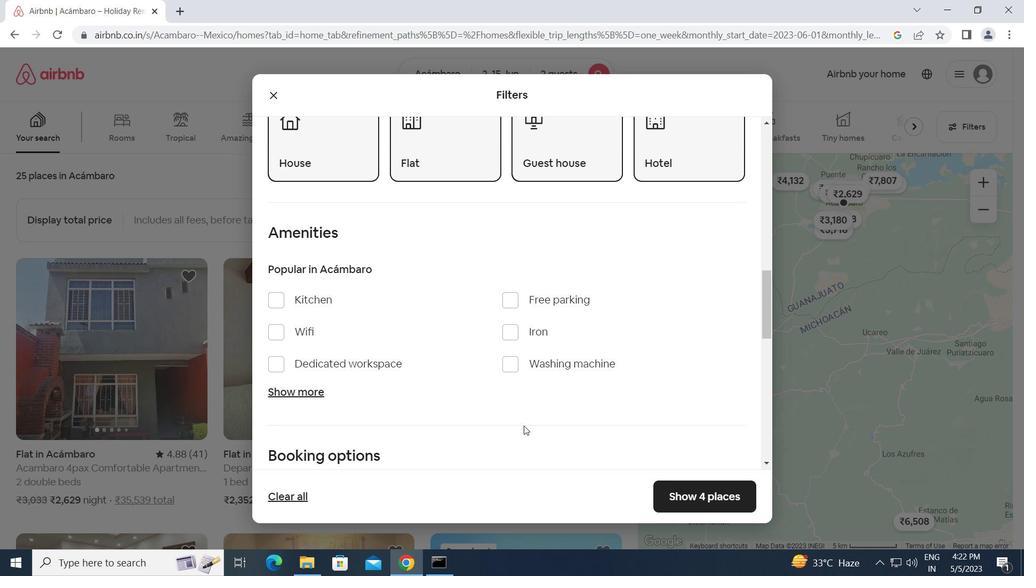 
Action: Mouse scrolled (524, 425) with delta (0, 0)
Screenshot: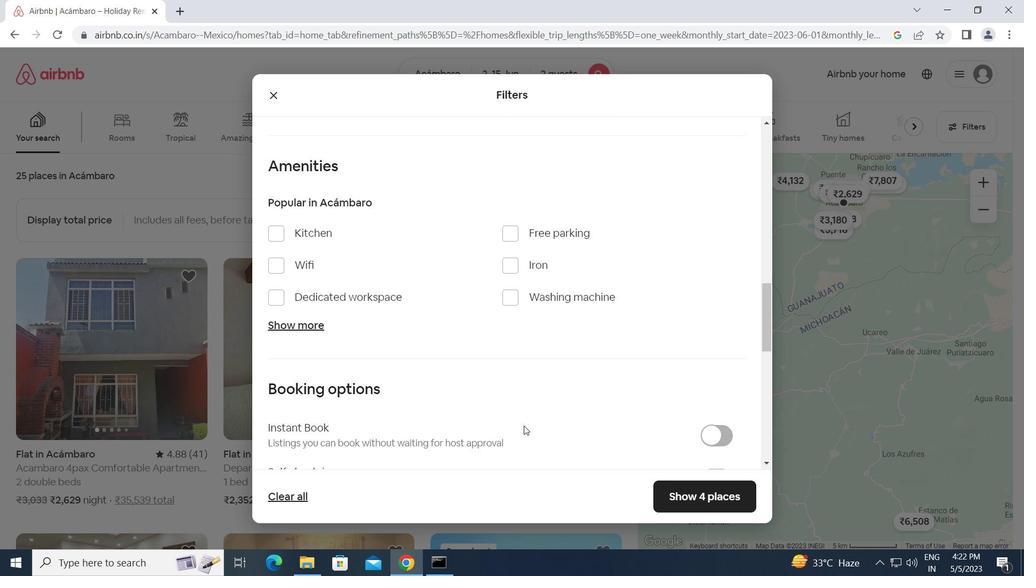 
Action: Mouse scrolled (524, 425) with delta (0, 0)
Screenshot: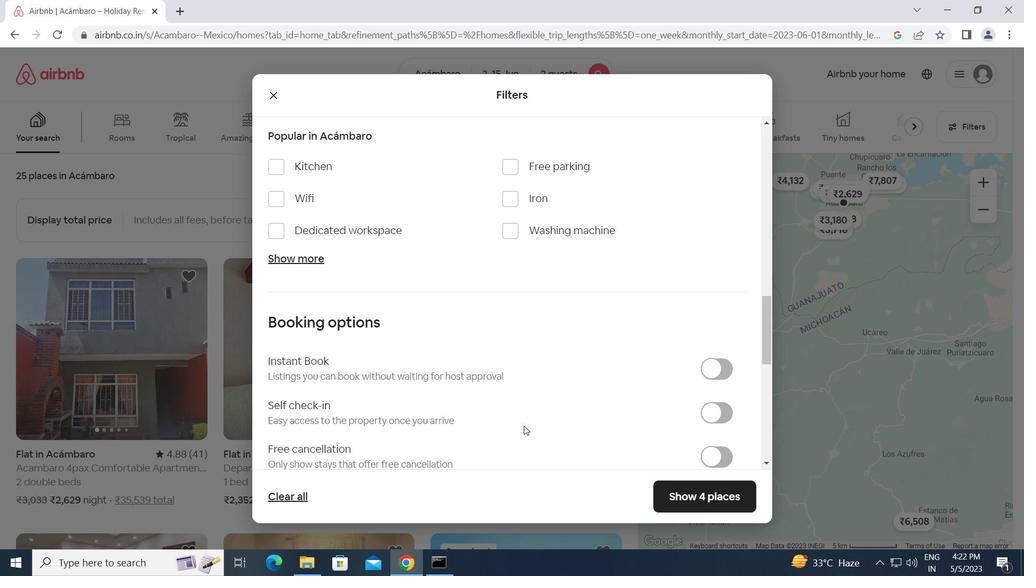 
Action: Mouse moved to (708, 345)
Screenshot: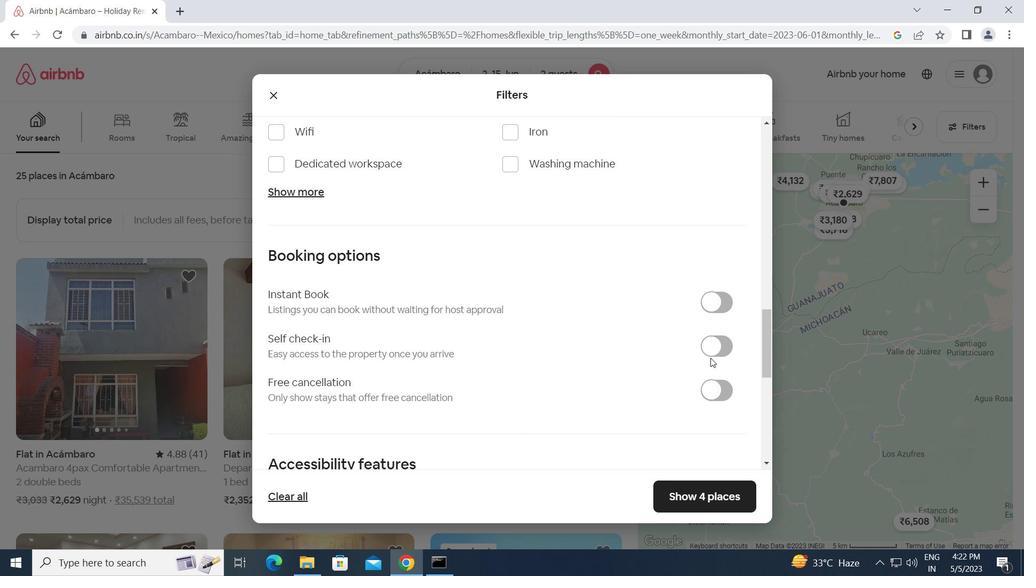 
Action: Mouse pressed left at (708, 345)
Screenshot: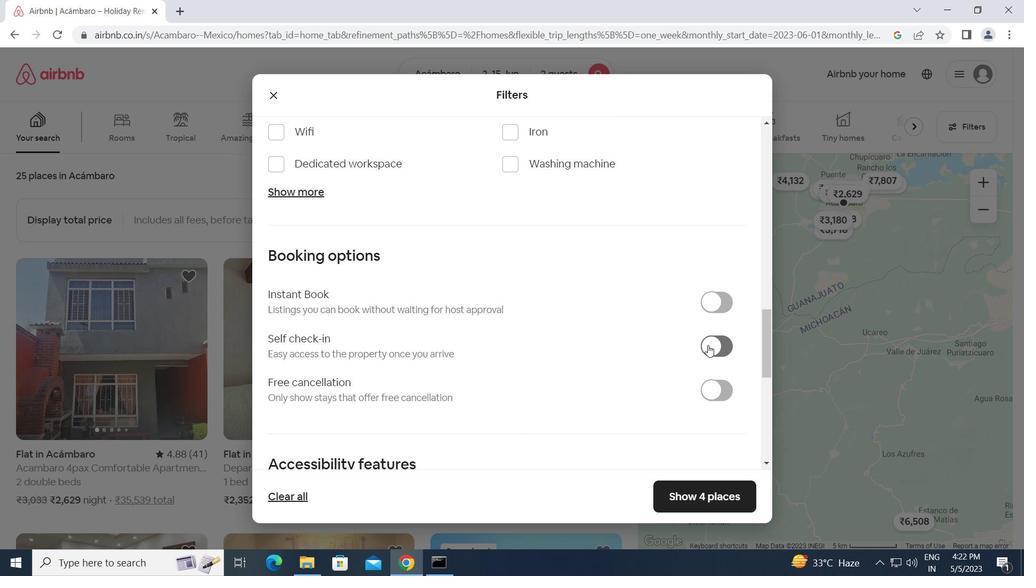 
Action: Mouse moved to (531, 415)
Screenshot: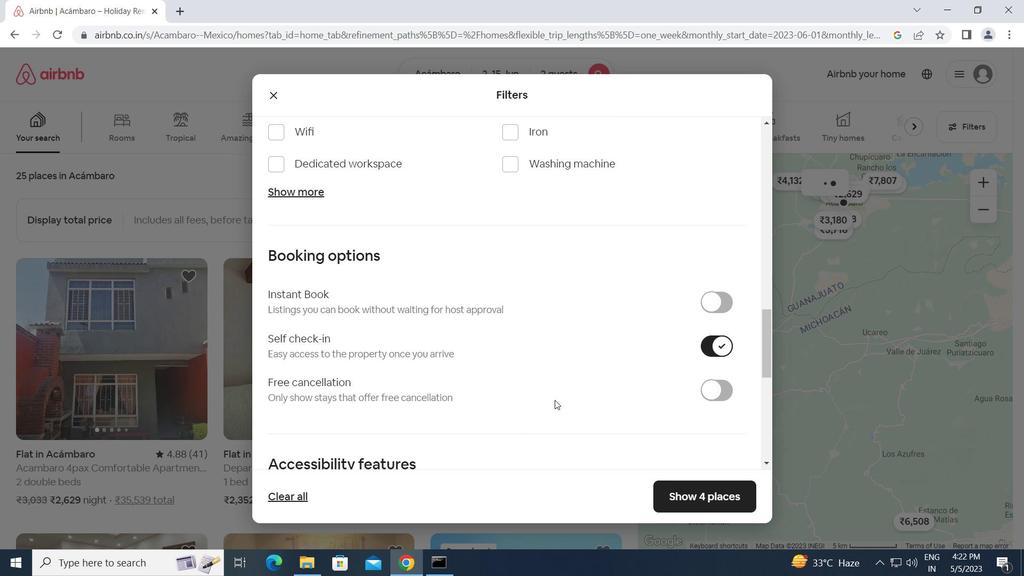 
Action: Mouse scrolled (531, 415) with delta (0, 0)
Screenshot: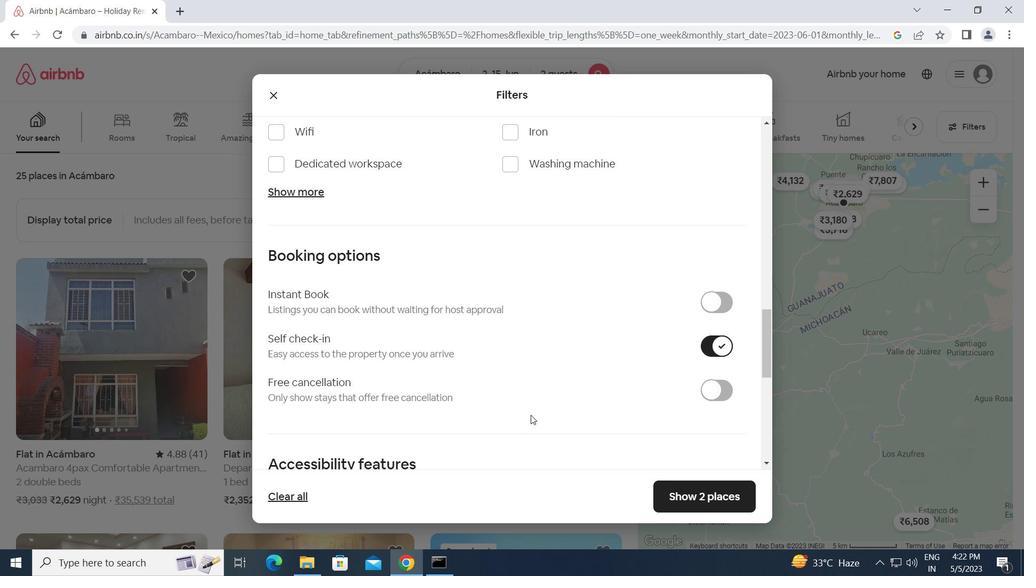 
Action: Mouse scrolled (531, 415) with delta (0, 0)
Screenshot: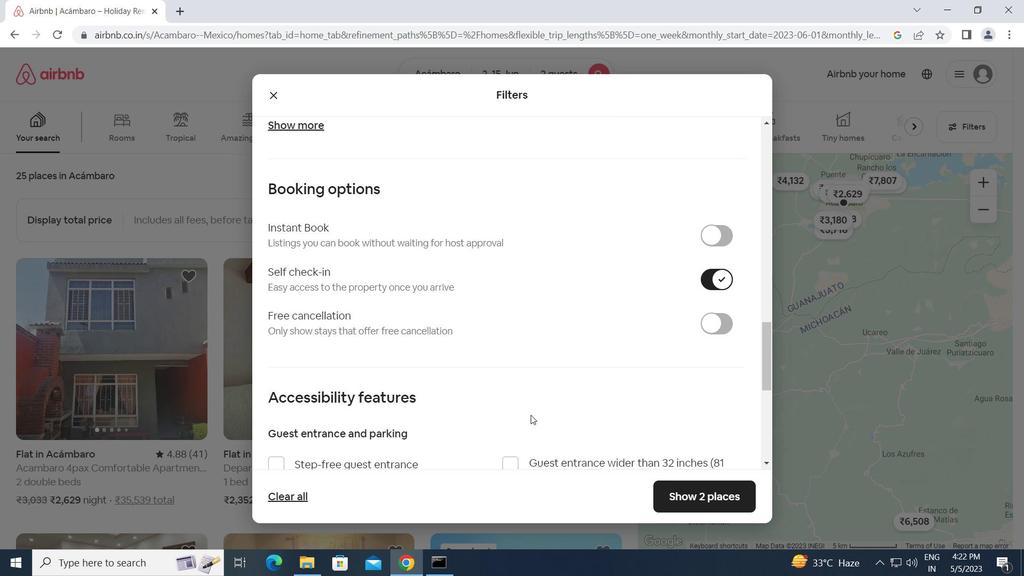 
Action: Mouse scrolled (531, 415) with delta (0, 0)
Screenshot: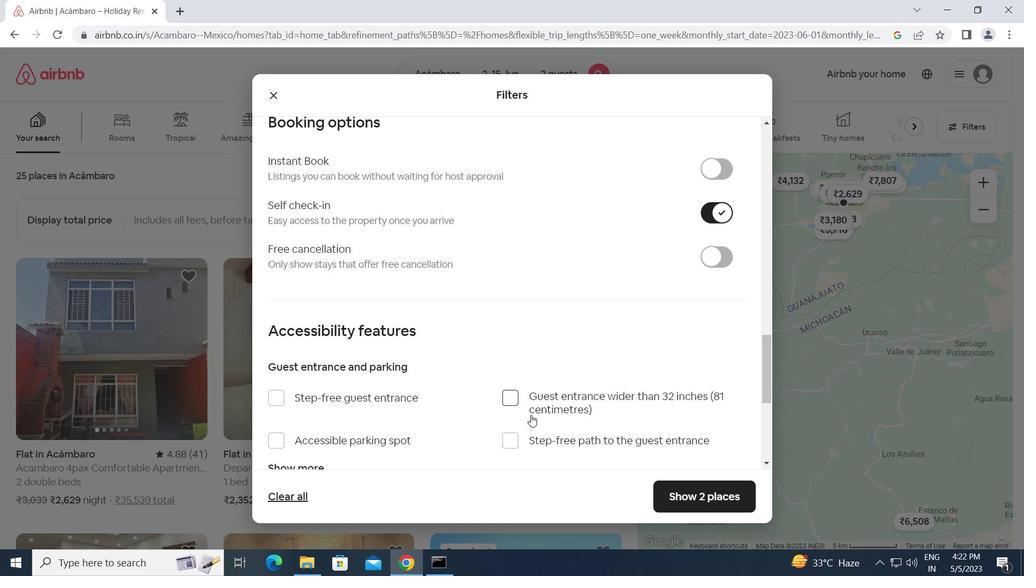 
Action: Mouse scrolled (531, 415) with delta (0, 0)
Screenshot: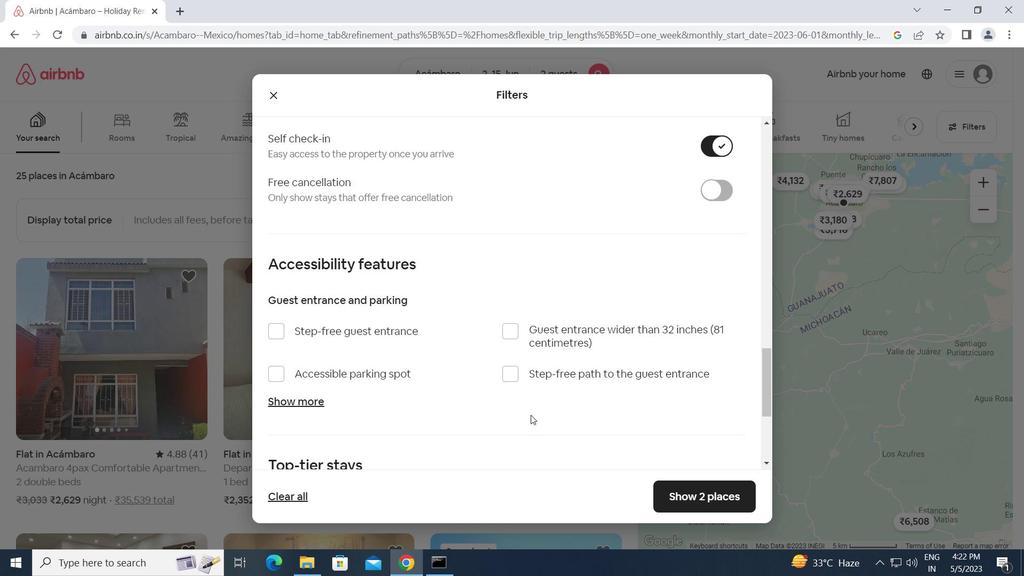 
Action: Mouse scrolled (531, 415) with delta (0, 0)
Screenshot: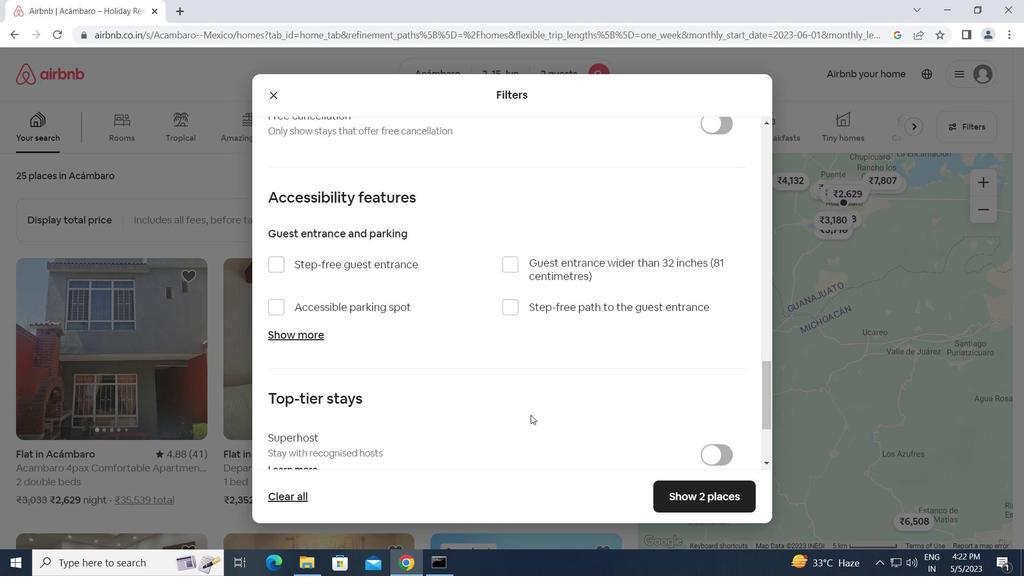 
Action: Mouse scrolled (531, 415) with delta (0, 0)
Screenshot: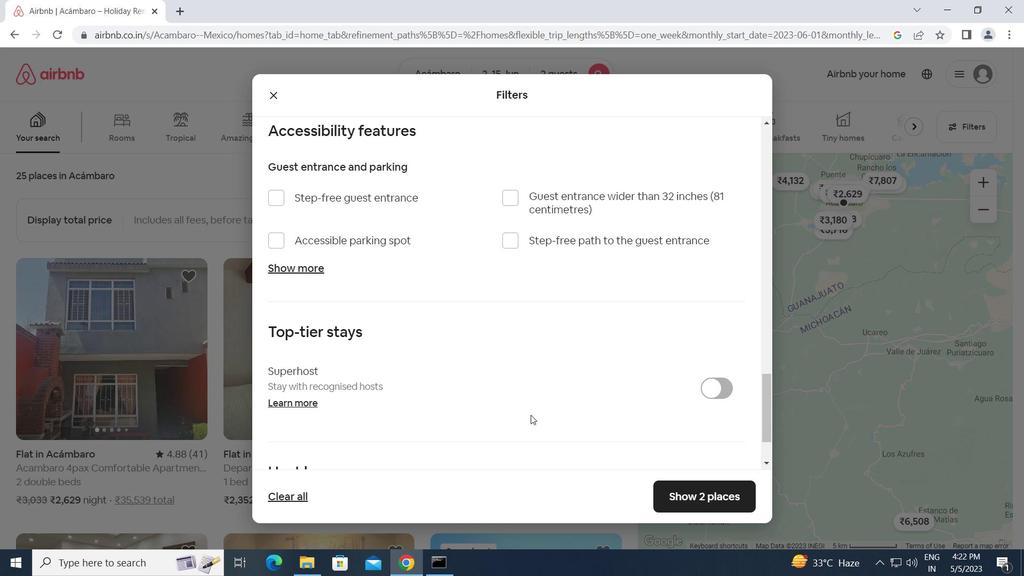 
Action: Mouse scrolled (531, 415) with delta (0, 0)
Screenshot: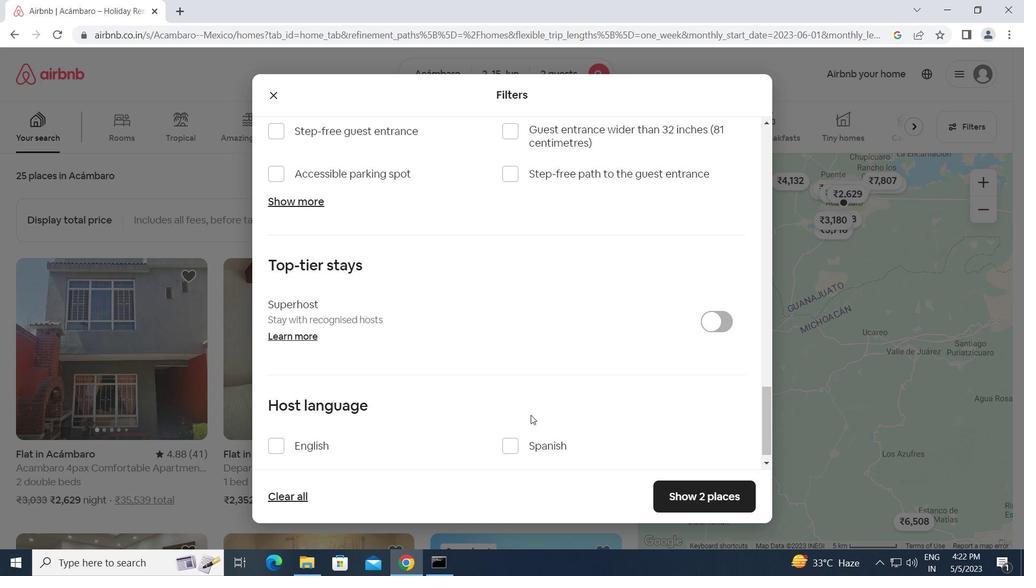 
Action: Mouse scrolled (531, 415) with delta (0, 0)
Screenshot: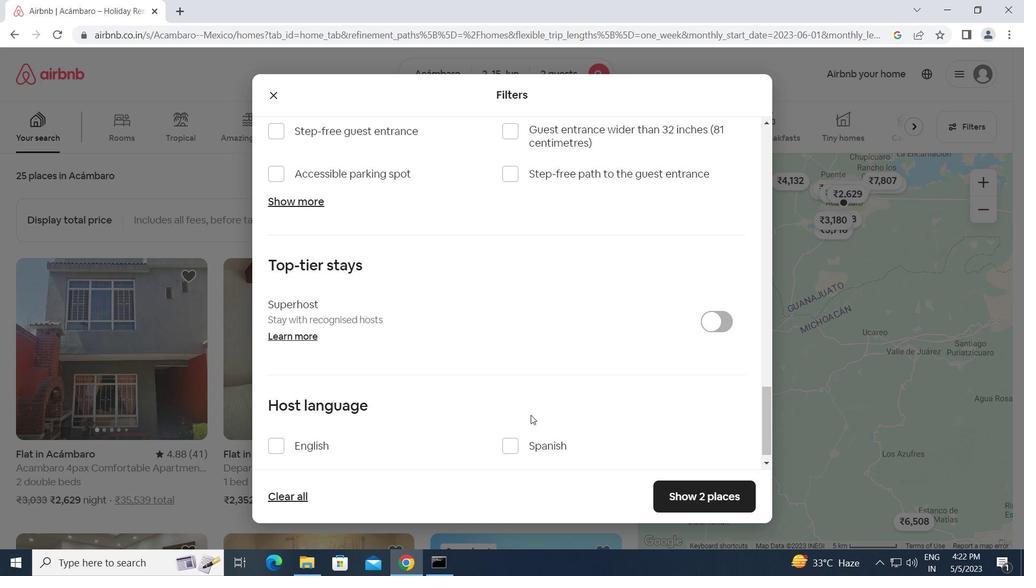 
Action: Mouse moved to (281, 430)
Screenshot: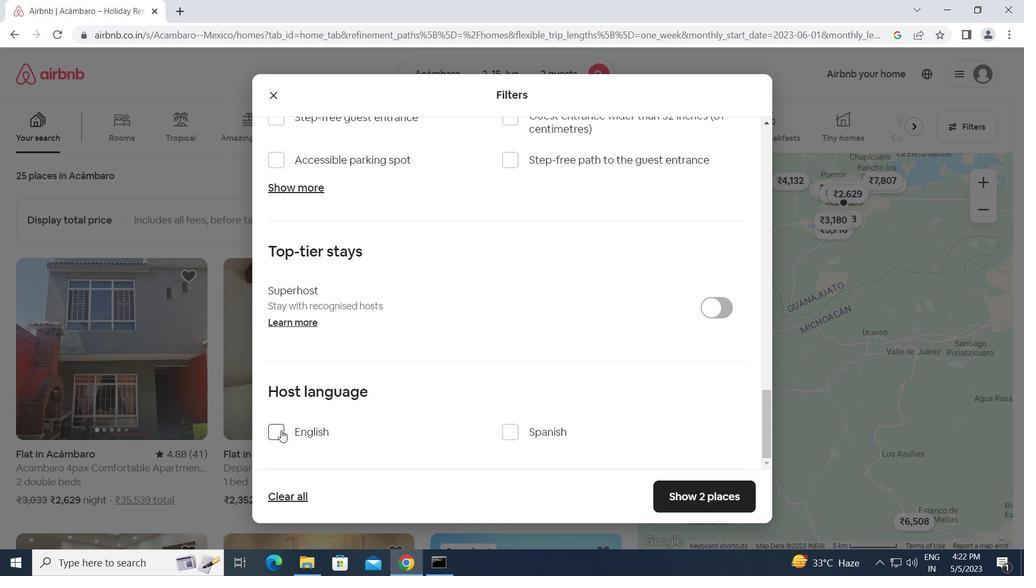 
Action: Mouse pressed left at (281, 430)
Screenshot: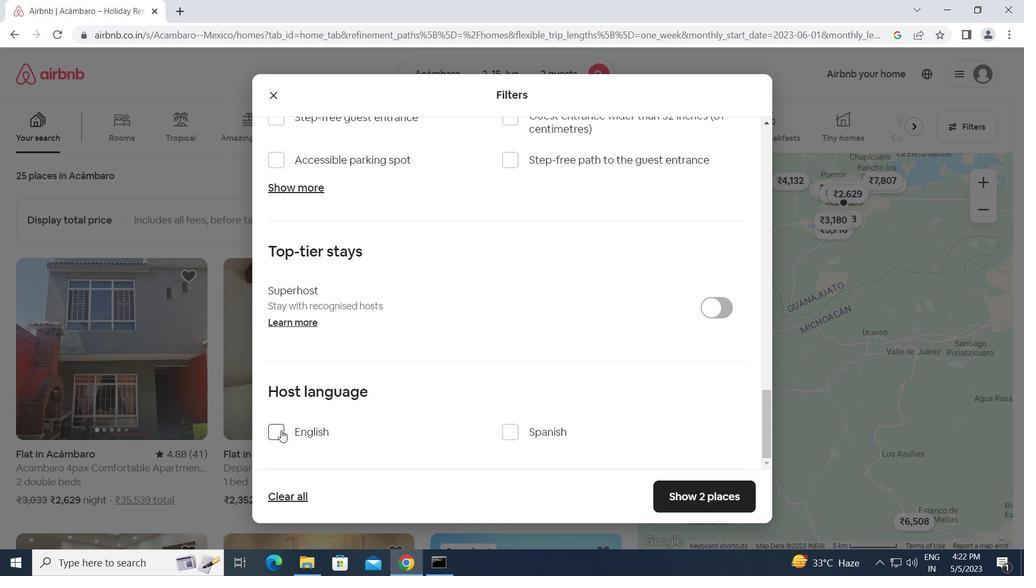 
Action: Mouse moved to (693, 494)
Screenshot: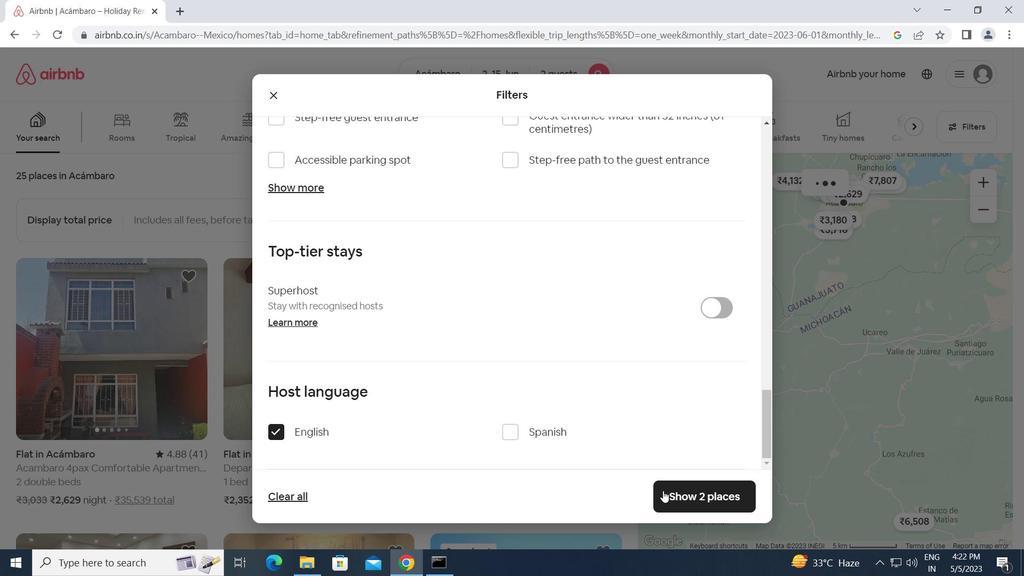 
Action: Mouse pressed left at (693, 494)
Screenshot: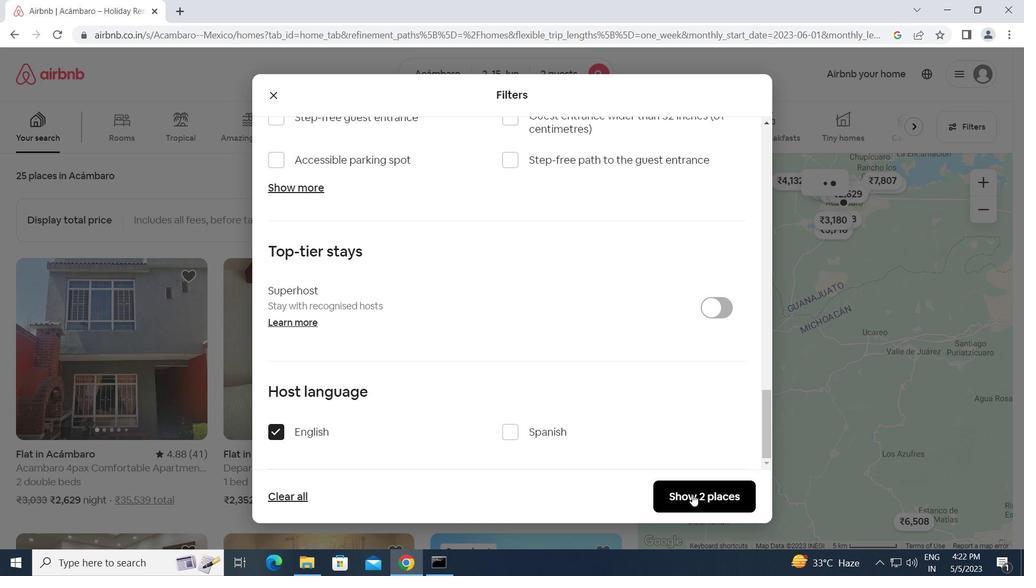 
